 Task: Look for space in Greater Napanee, Canada from 2nd June, 2023 to 9th June, 2023 for 5 adults in price range Rs.7000 to Rs.13000. Place can be shared room with 2 bedrooms having 5 beds and 2 bathrooms. Property type can be house, flat, guest house. Booking option can be shelf check-in. Required host language is English.
Action: Mouse moved to (442, 94)
Screenshot: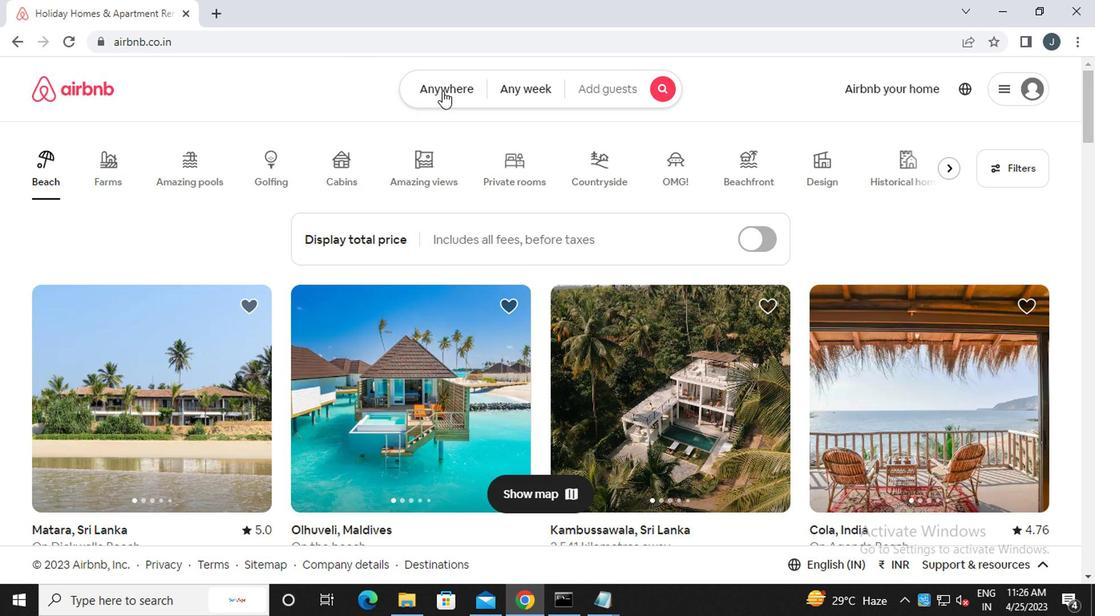 
Action: Mouse pressed left at (442, 94)
Screenshot: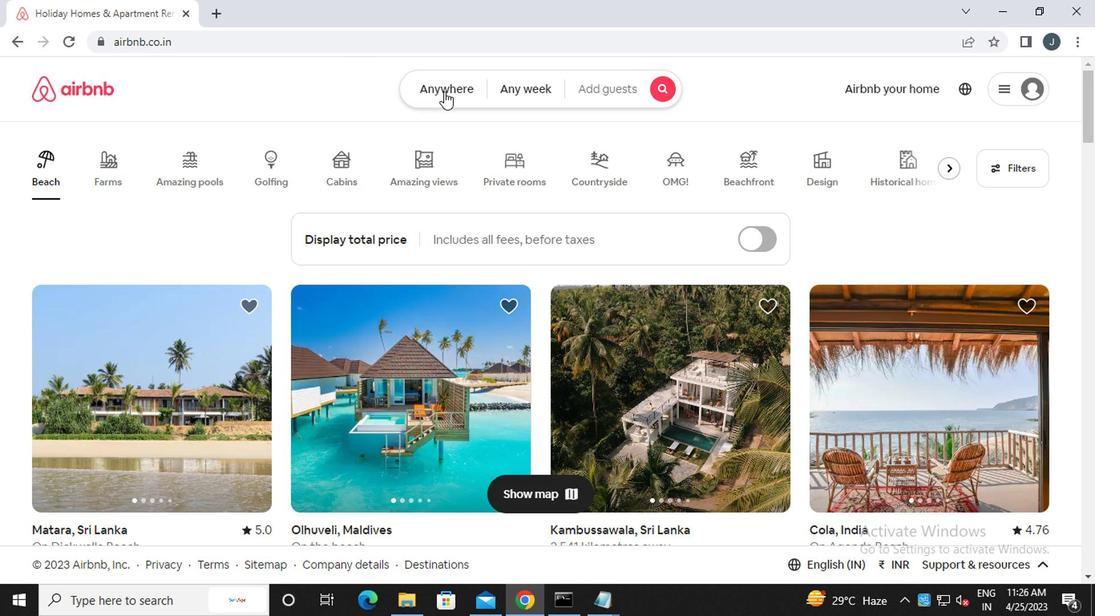 
Action: Mouse moved to (280, 162)
Screenshot: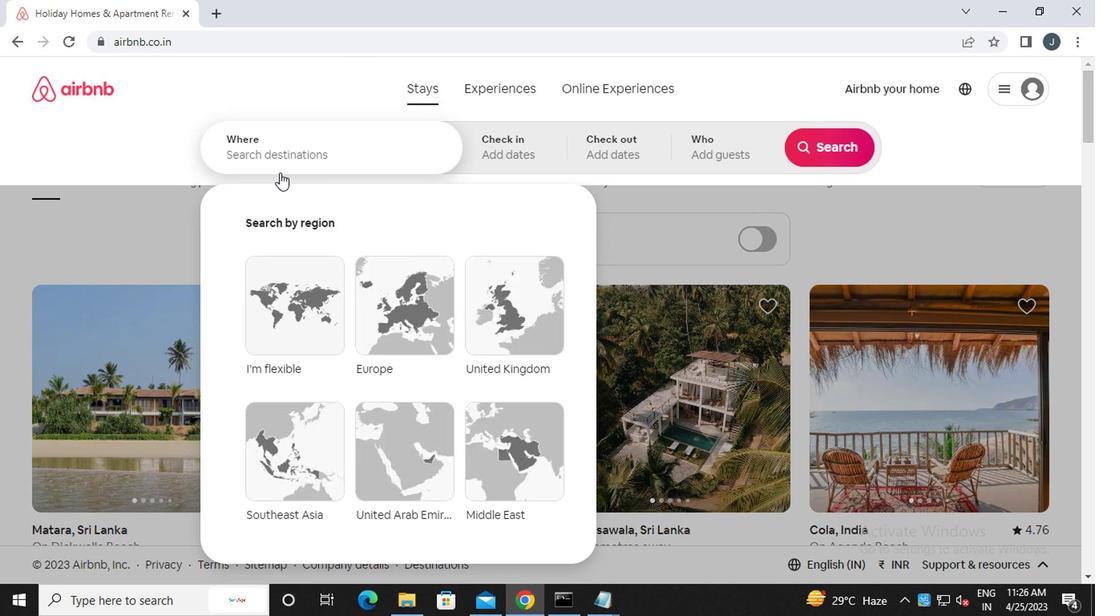
Action: Mouse pressed left at (280, 162)
Screenshot: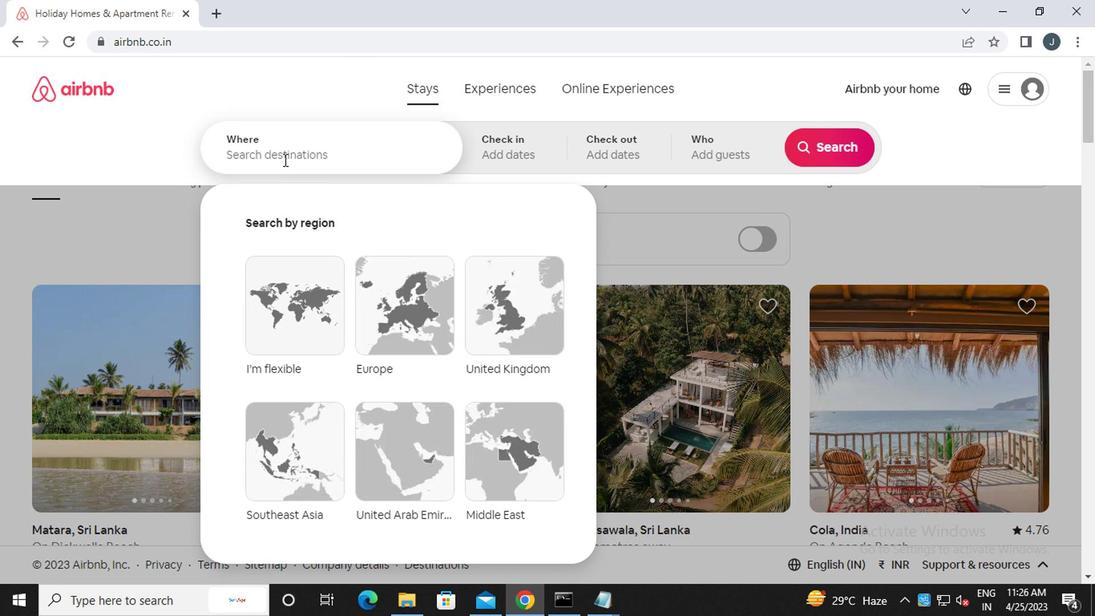 
Action: Mouse moved to (278, 162)
Screenshot: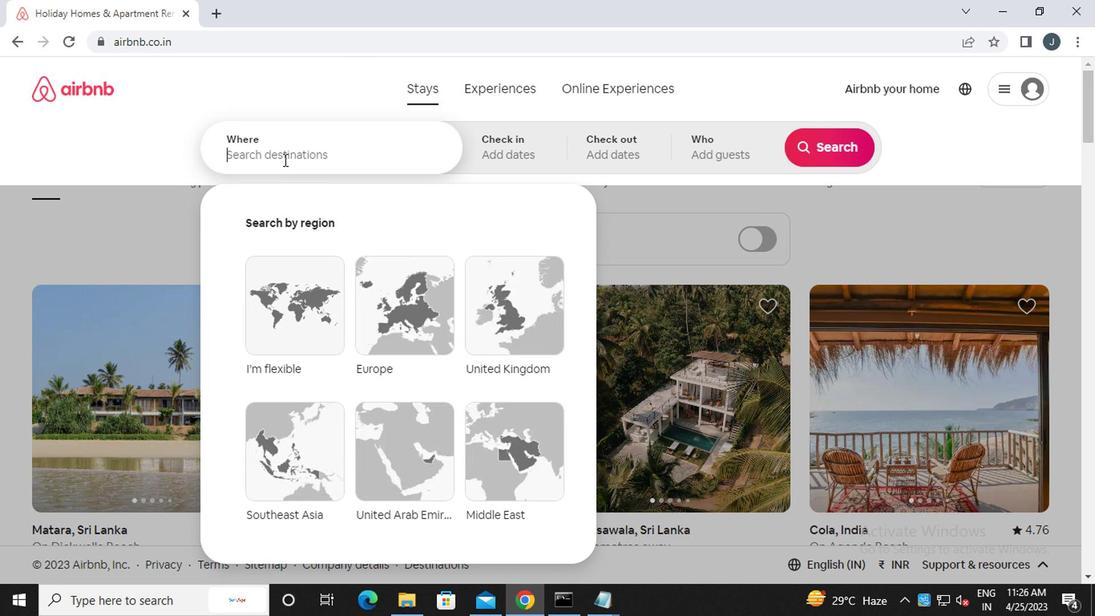 
Action: Key pressed g<Key.caps_lock>reater<Key.space><Key.caps_lock>n<Key.caps_lock>apaneec<Key.backspace>,<Key.caps_lock>c<Key.caps_lock>anada
Screenshot: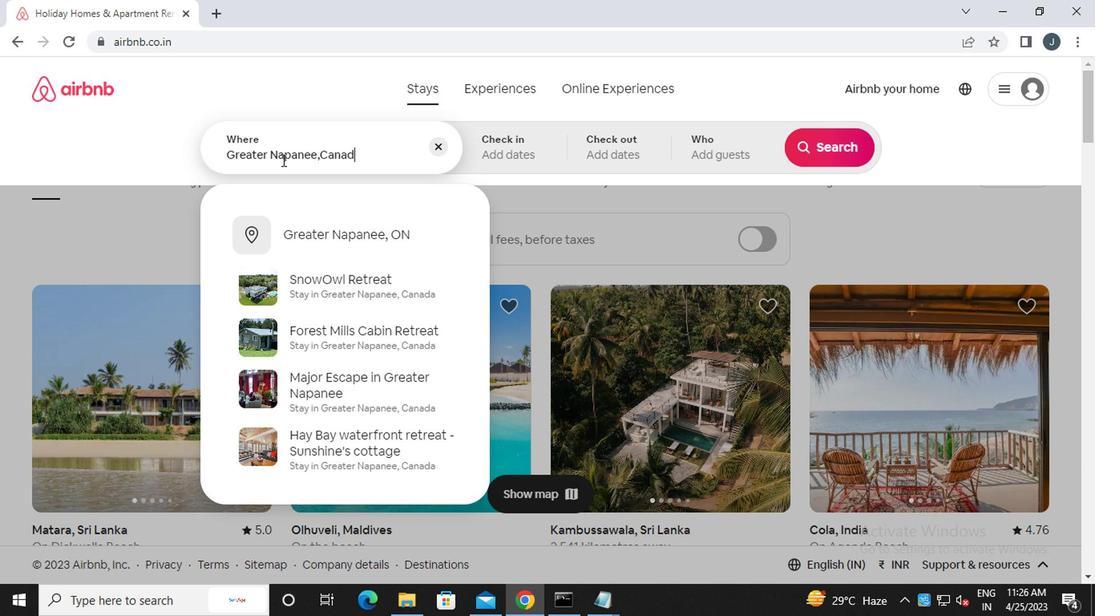 
Action: Mouse moved to (497, 159)
Screenshot: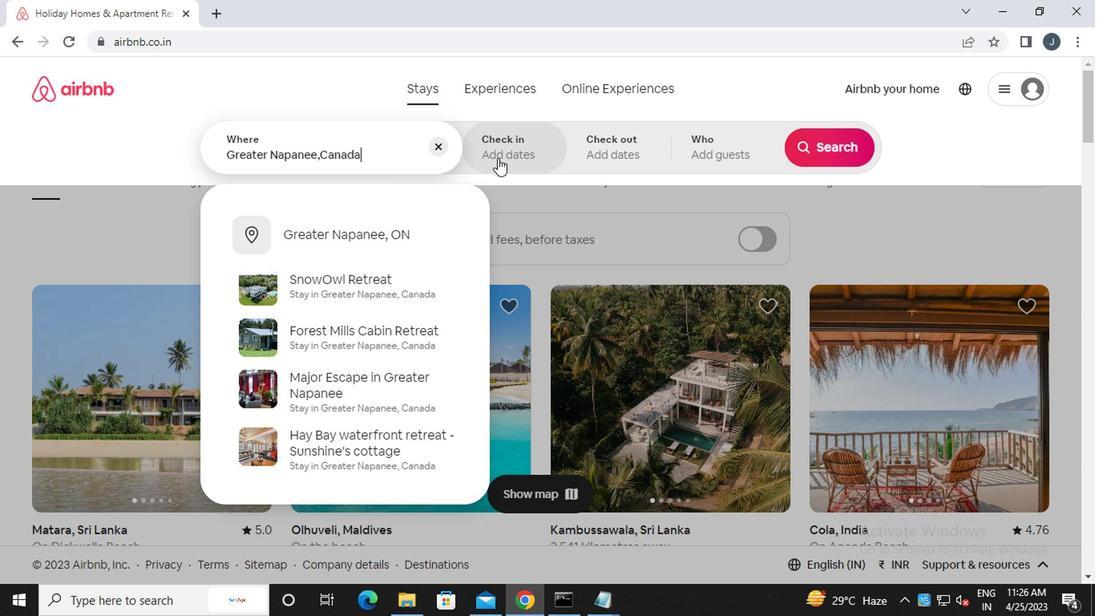 
Action: Mouse pressed left at (497, 159)
Screenshot: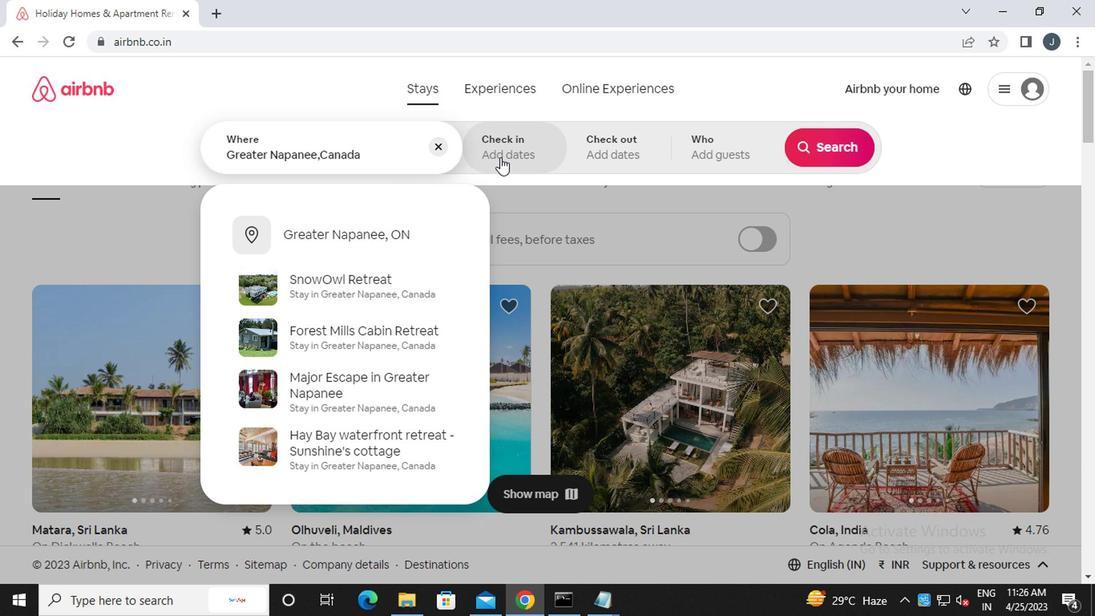 
Action: Mouse moved to (813, 278)
Screenshot: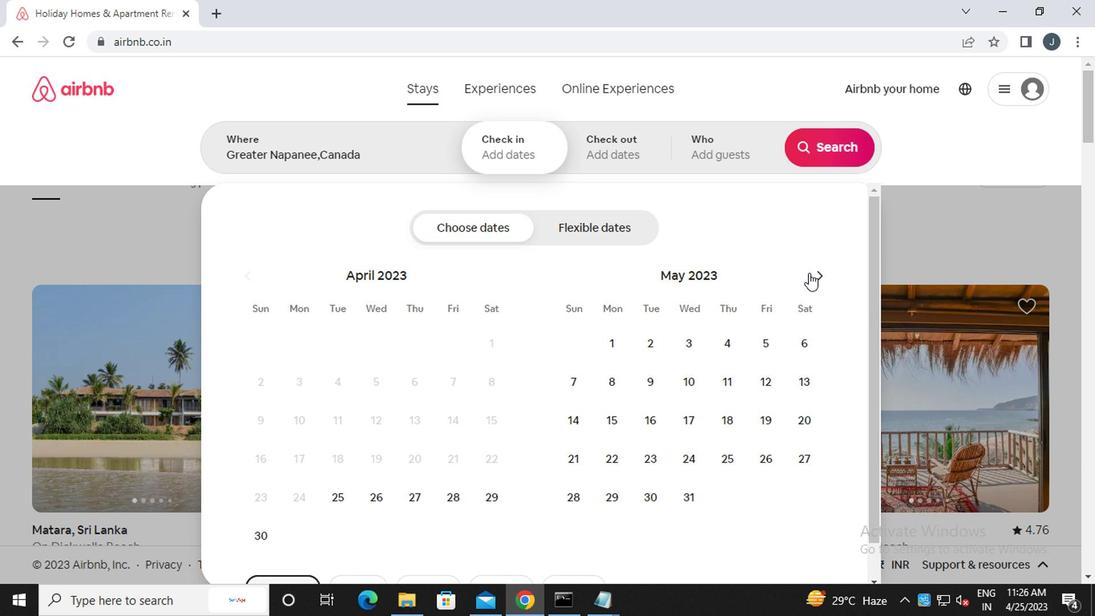 
Action: Mouse pressed left at (813, 278)
Screenshot: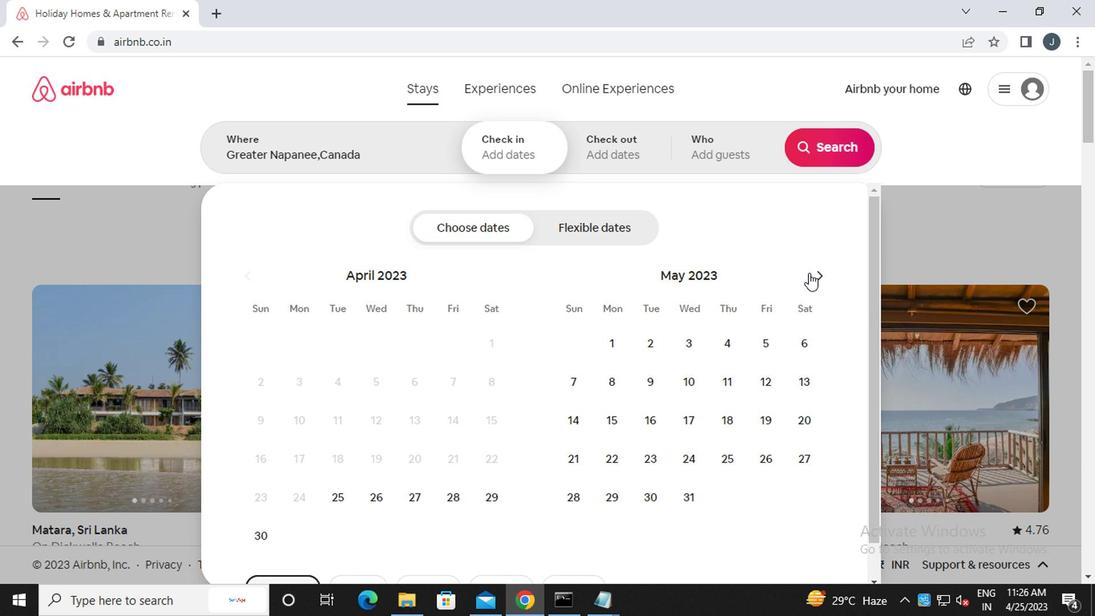 
Action: Mouse moved to (771, 350)
Screenshot: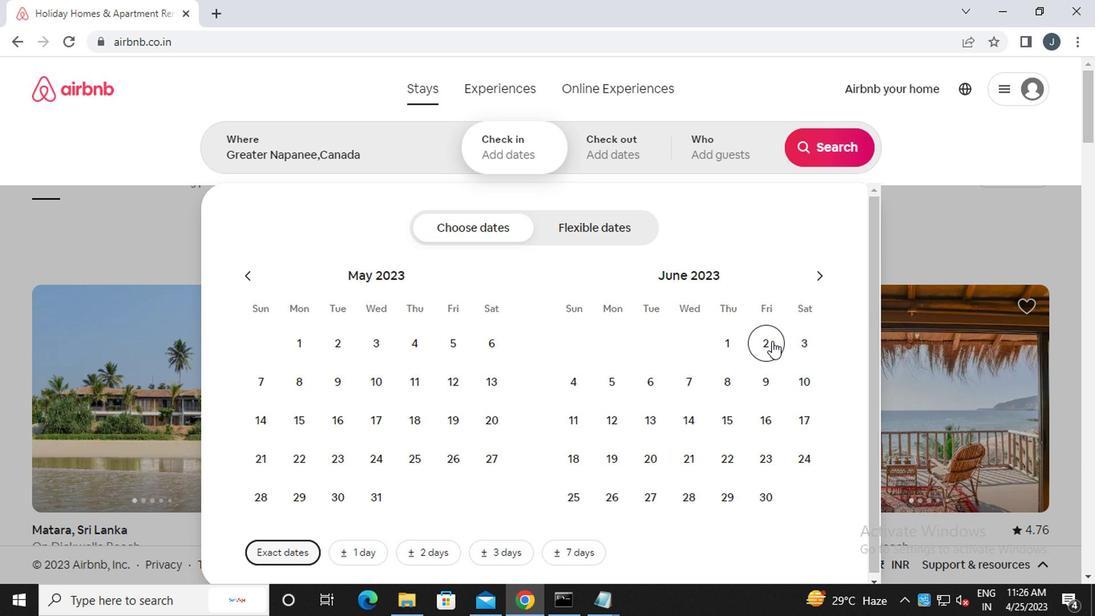 
Action: Mouse pressed left at (771, 350)
Screenshot: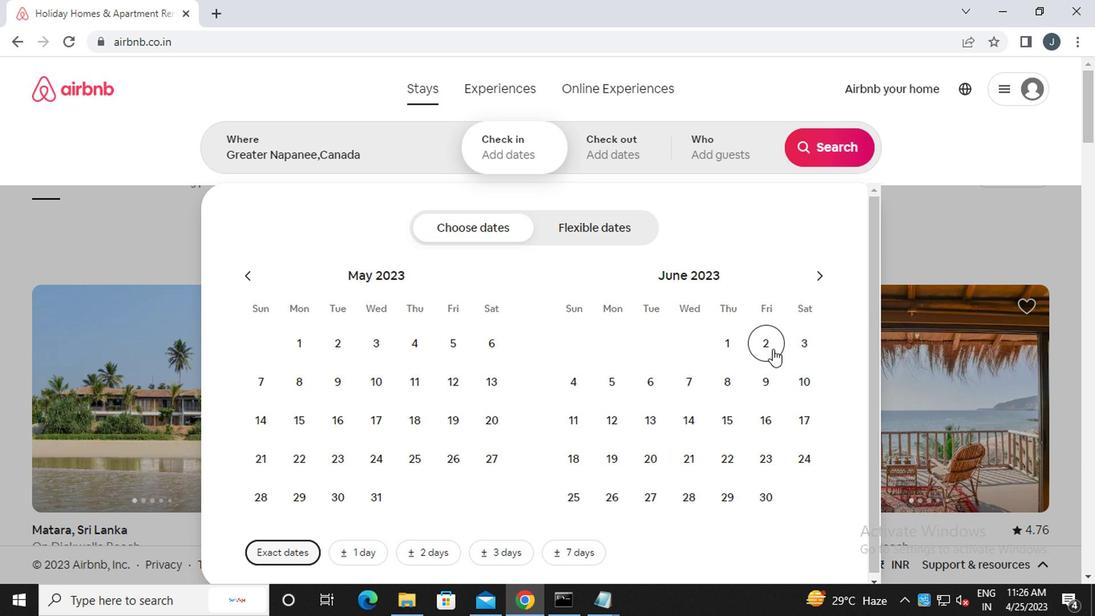 
Action: Mouse moved to (766, 392)
Screenshot: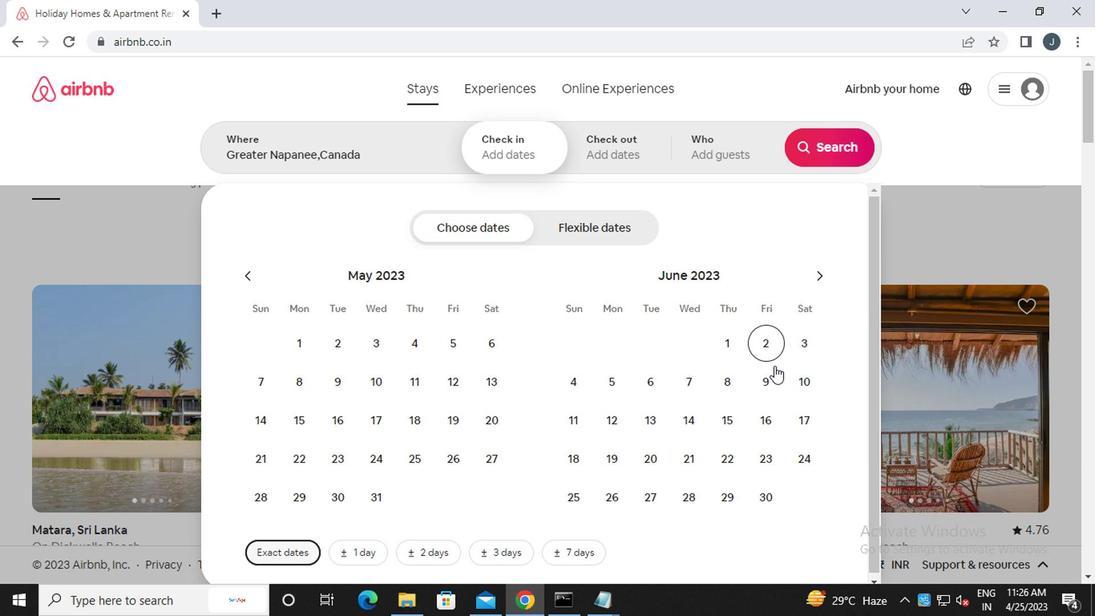 
Action: Mouse pressed left at (766, 392)
Screenshot: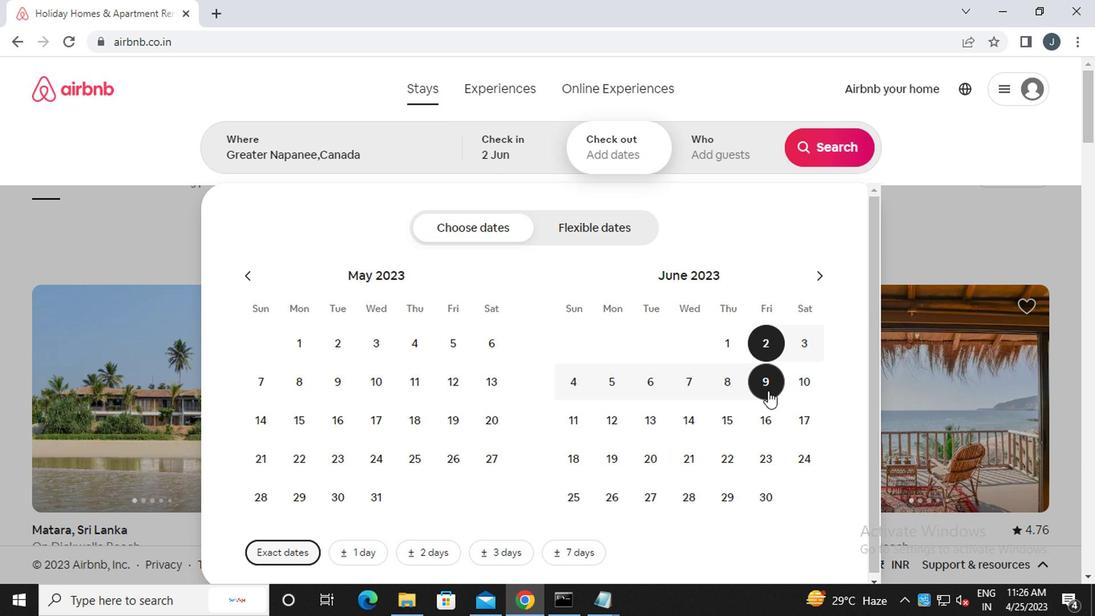 
Action: Mouse moved to (721, 152)
Screenshot: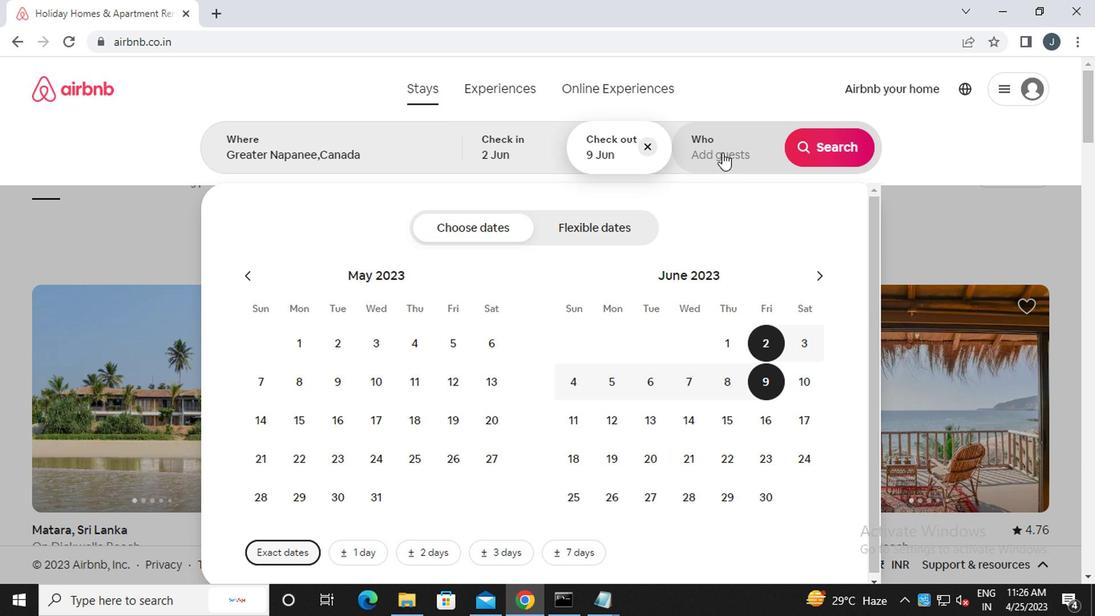 
Action: Mouse pressed left at (721, 152)
Screenshot: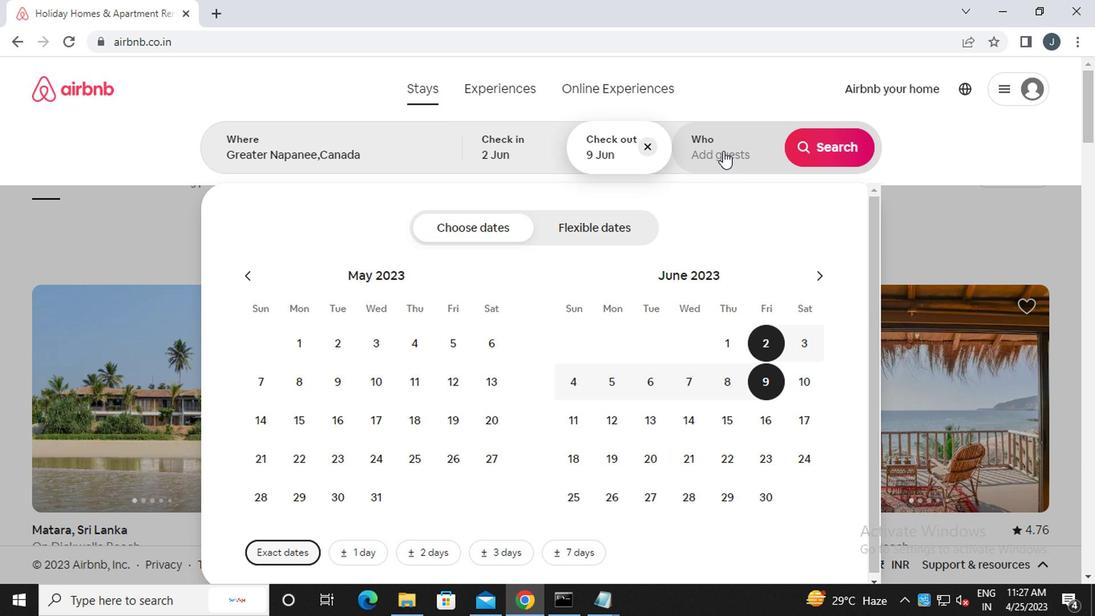 
Action: Mouse moved to (819, 234)
Screenshot: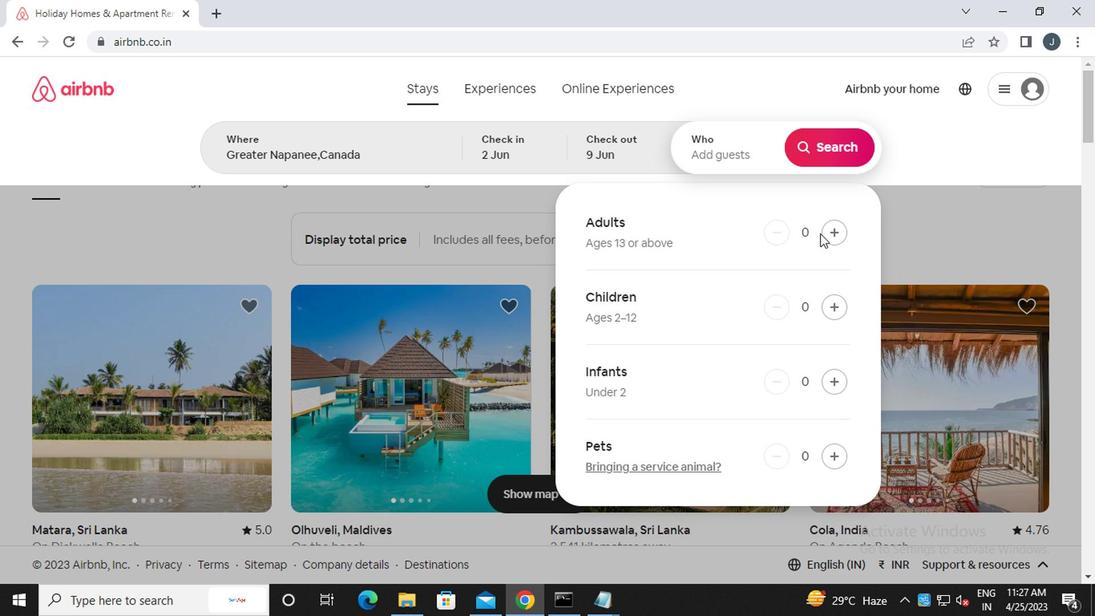
Action: Mouse pressed left at (819, 234)
Screenshot: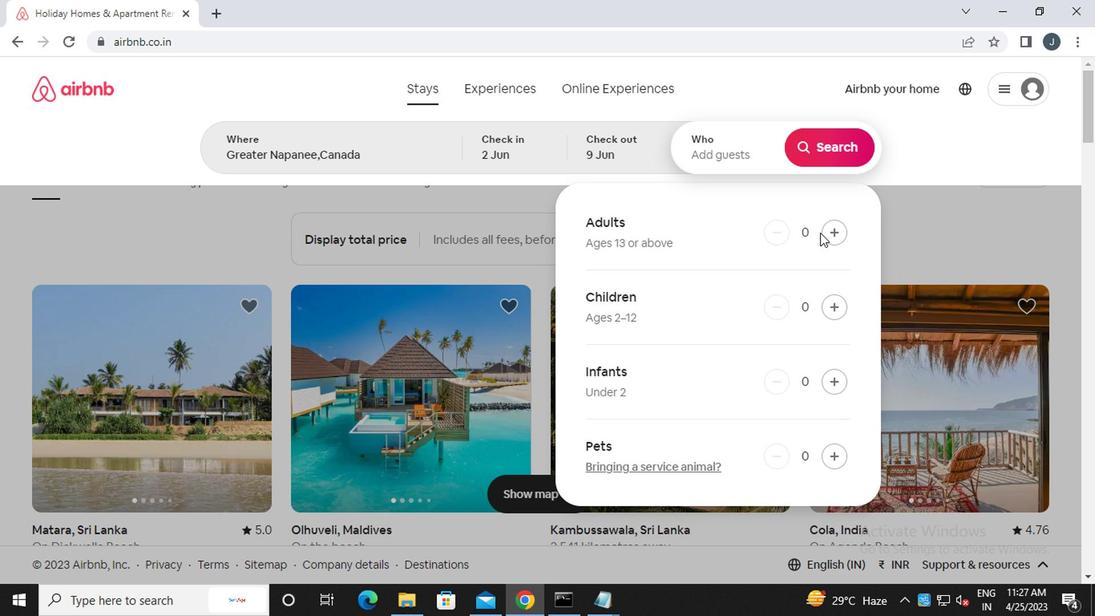 
Action: Mouse pressed left at (819, 234)
Screenshot: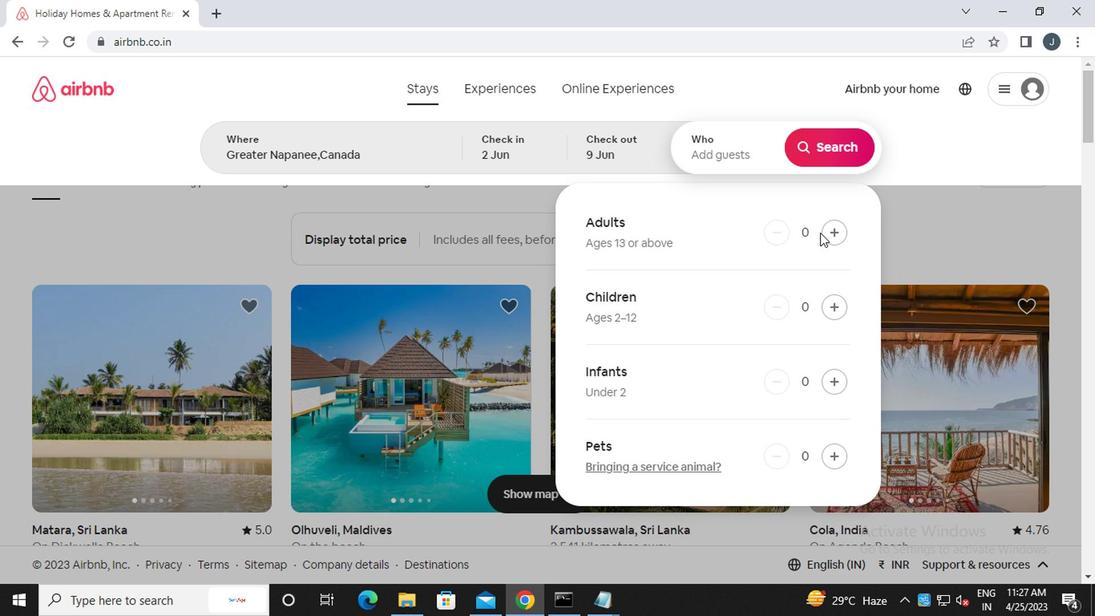 
Action: Mouse moved to (830, 236)
Screenshot: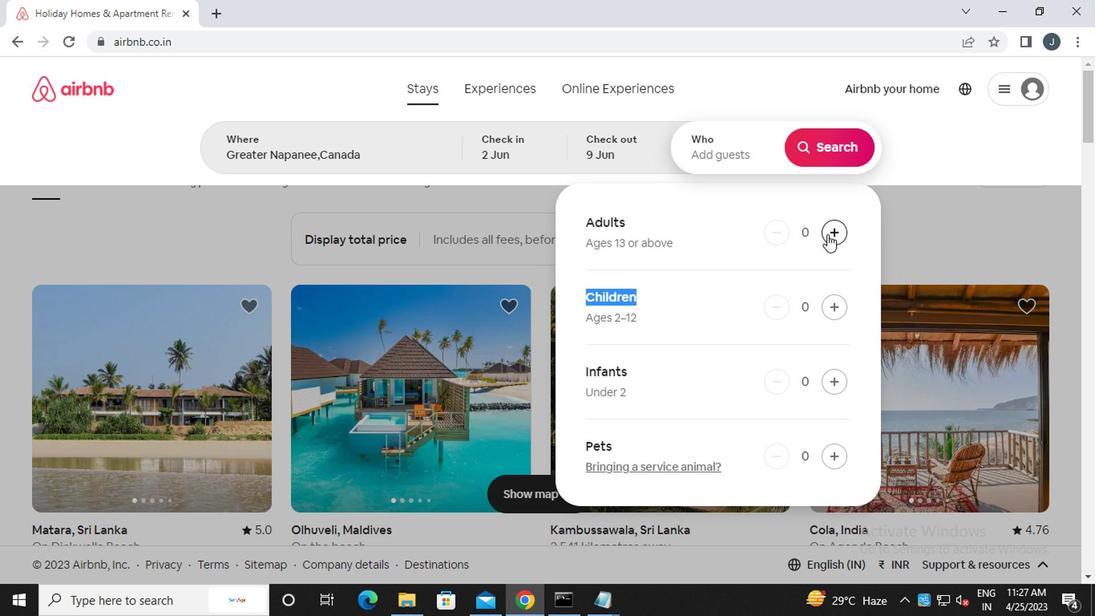 
Action: Mouse pressed left at (830, 236)
Screenshot: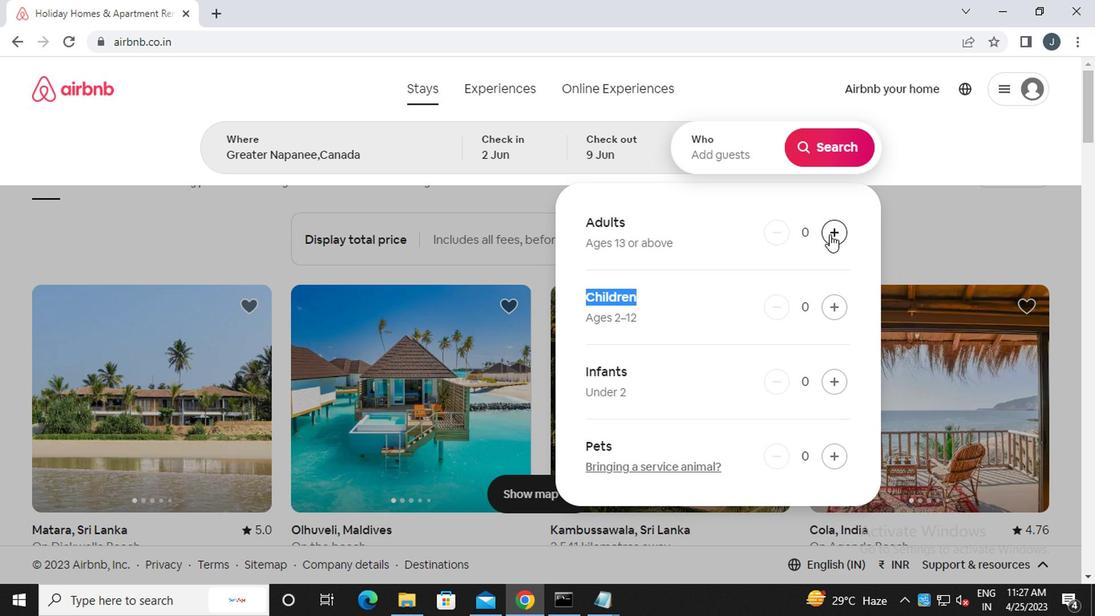 
Action: Mouse moved to (831, 236)
Screenshot: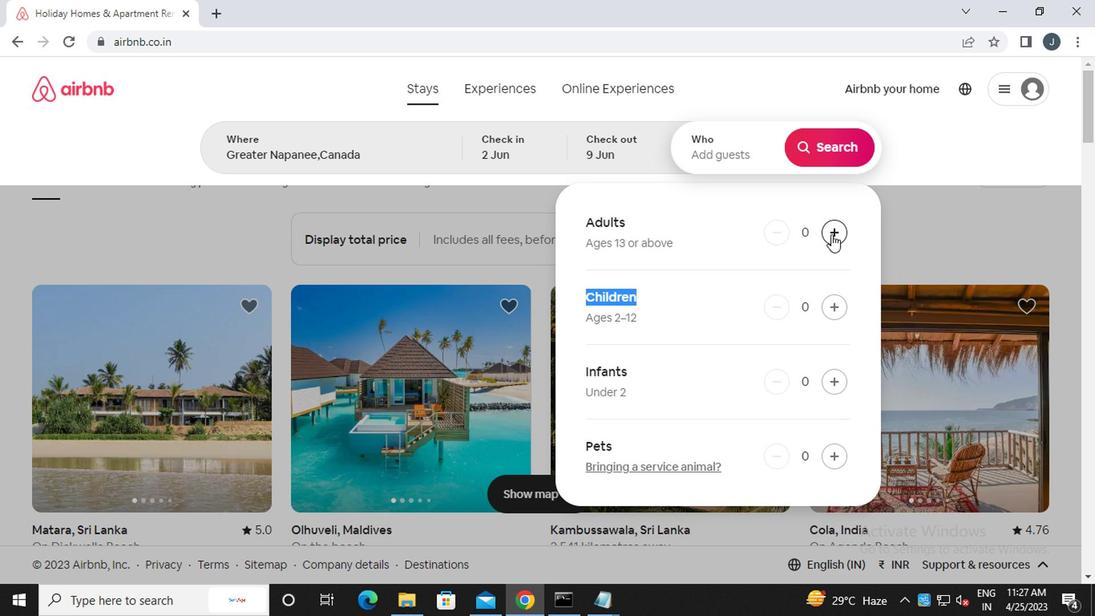 
Action: Mouse pressed left at (831, 236)
Screenshot: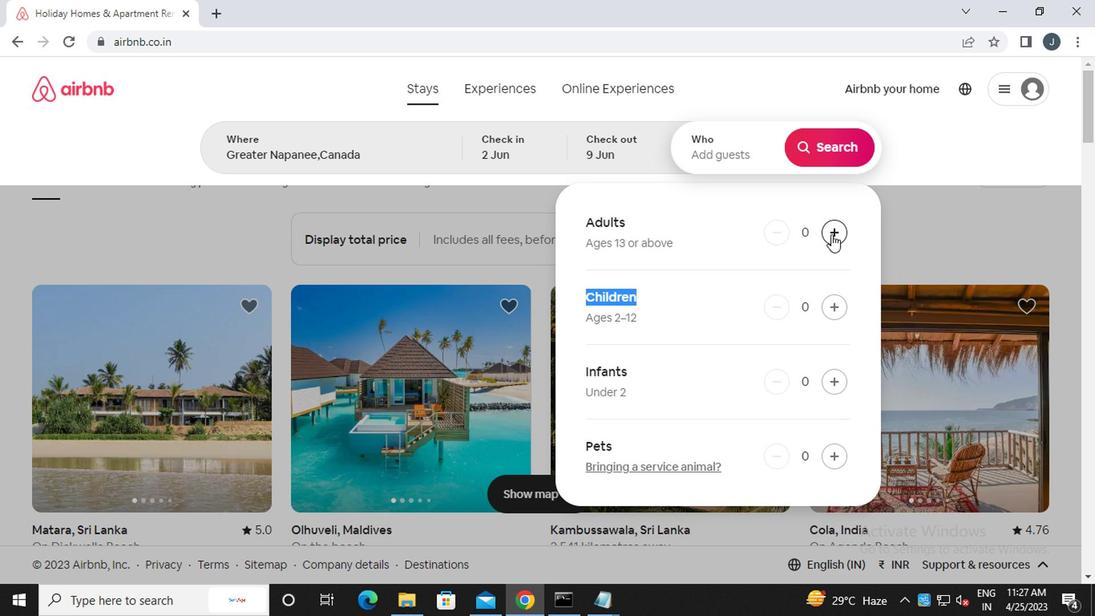 
Action: Mouse pressed left at (831, 236)
Screenshot: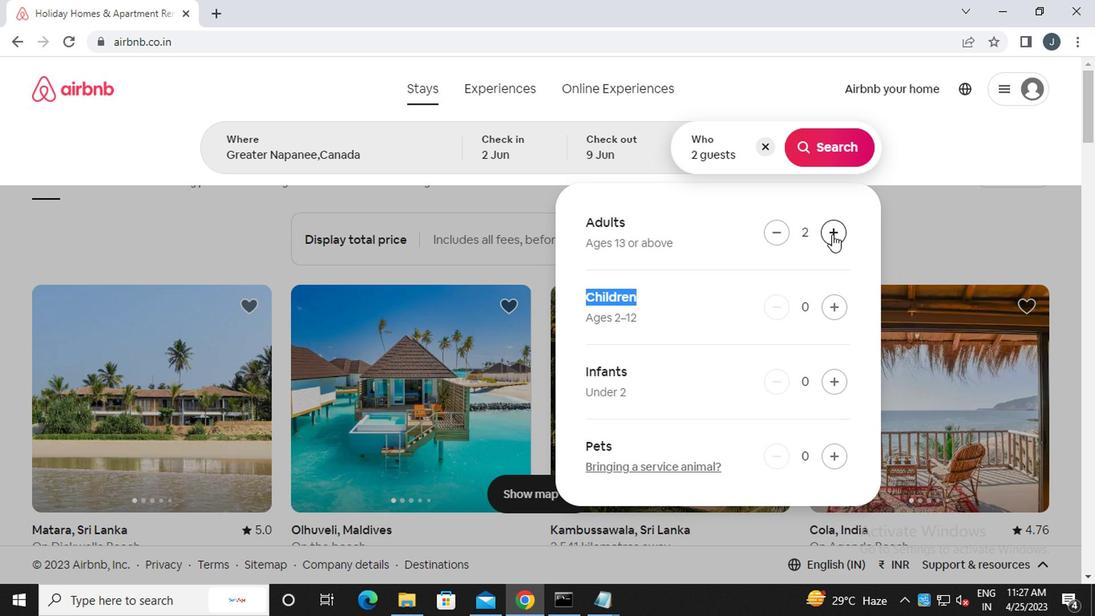 
Action: Mouse pressed left at (831, 236)
Screenshot: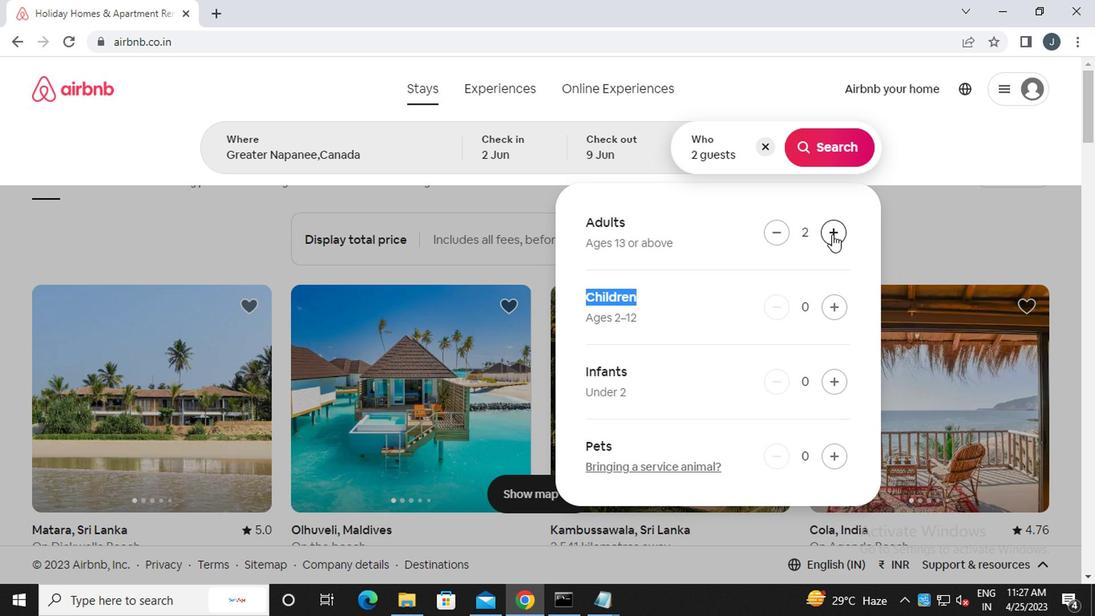 
Action: Mouse pressed left at (831, 236)
Screenshot: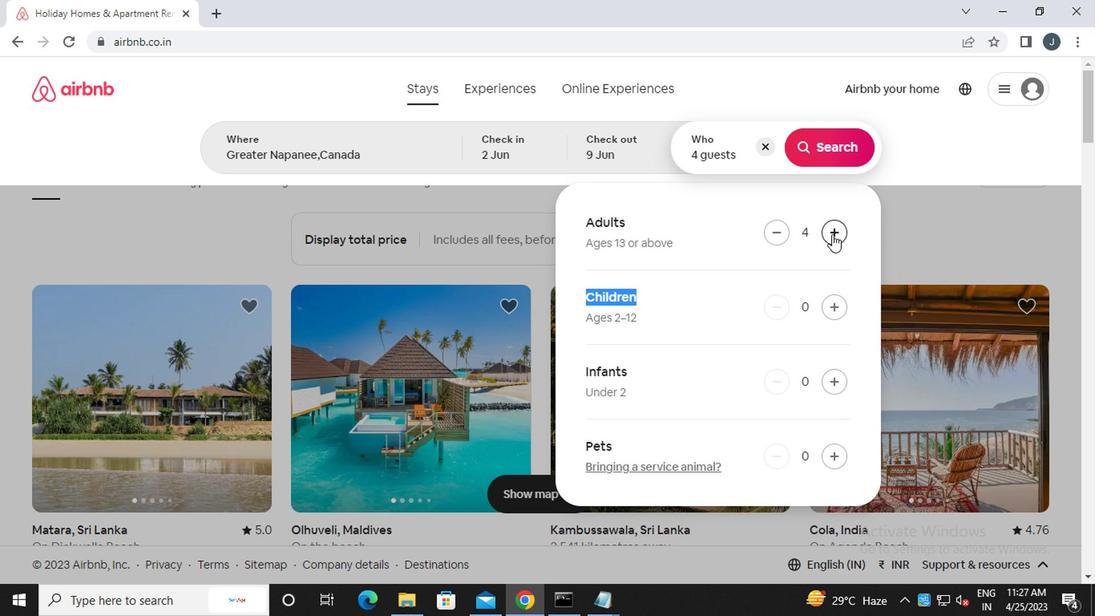 
Action: Mouse moved to (836, 148)
Screenshot: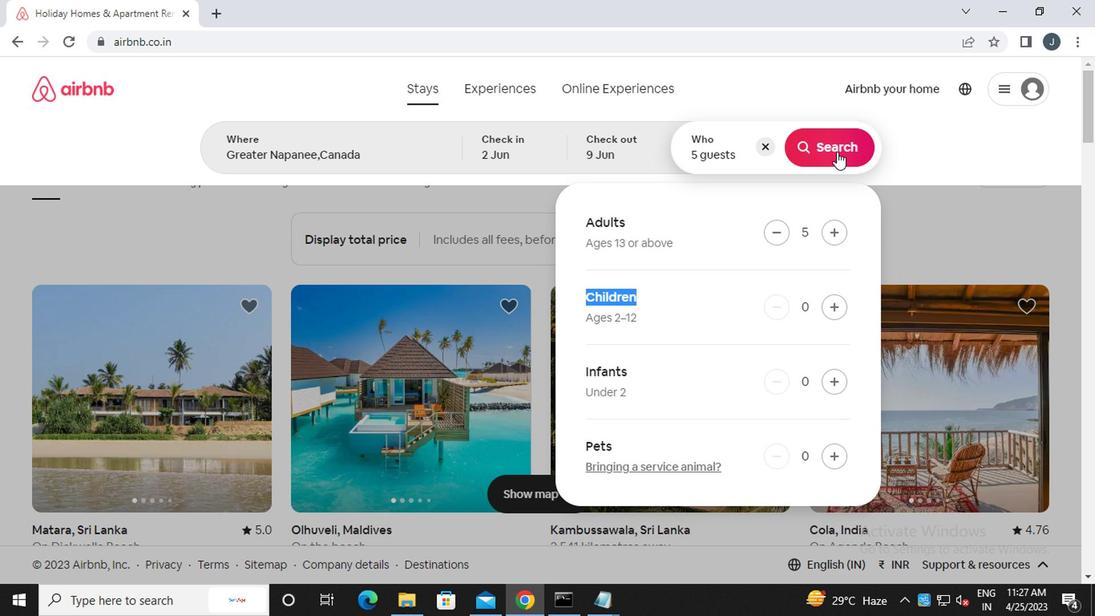 
Action: Mouse pressed left at (836, 148)
Screenshot: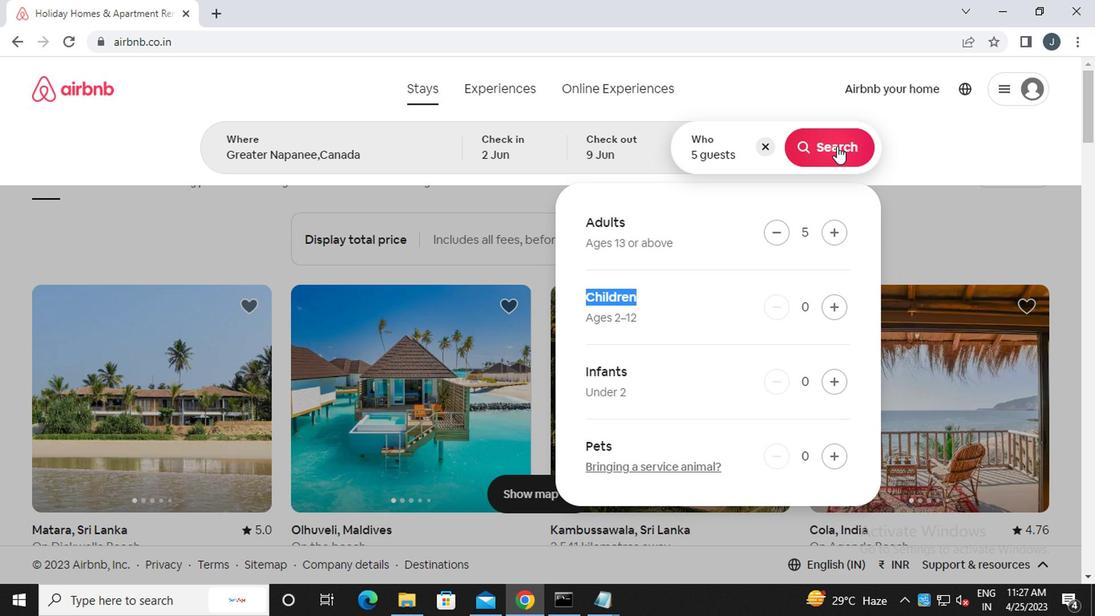 
Action: Mouse moved to (1031, 160)
Screenshot: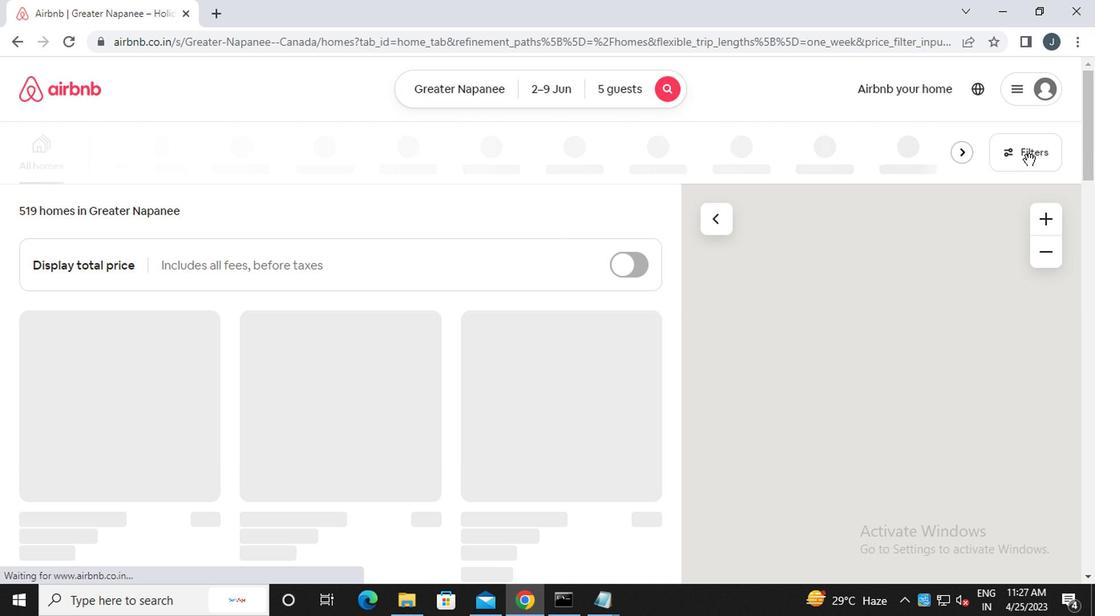 
Action: Mouse pressed left at (1031, 160)
Screenshot: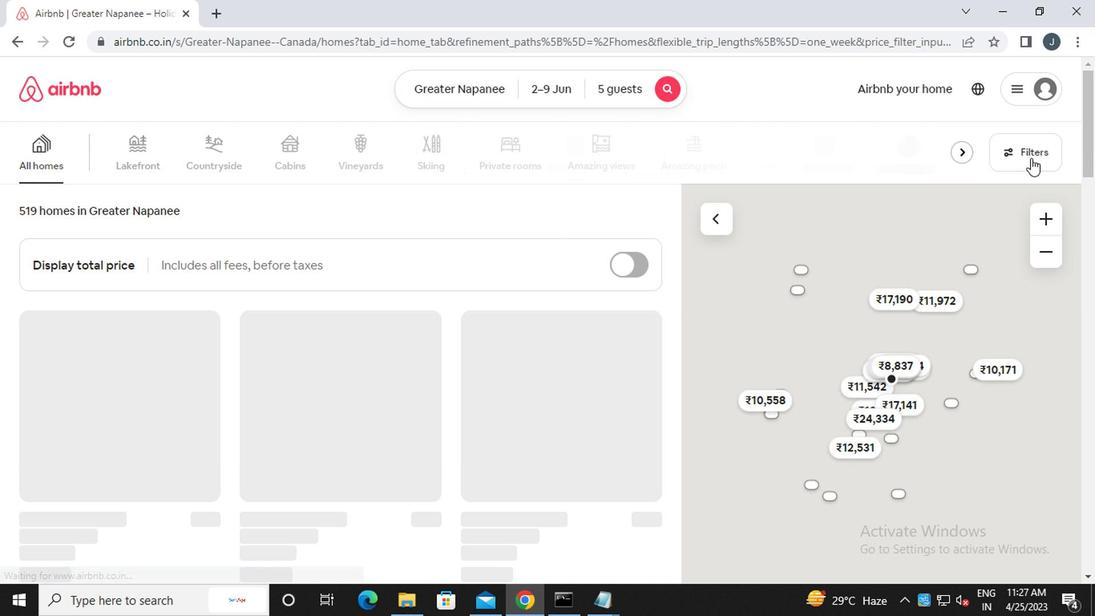 
Action: Mouse moved to (357, 353)
Screenshot: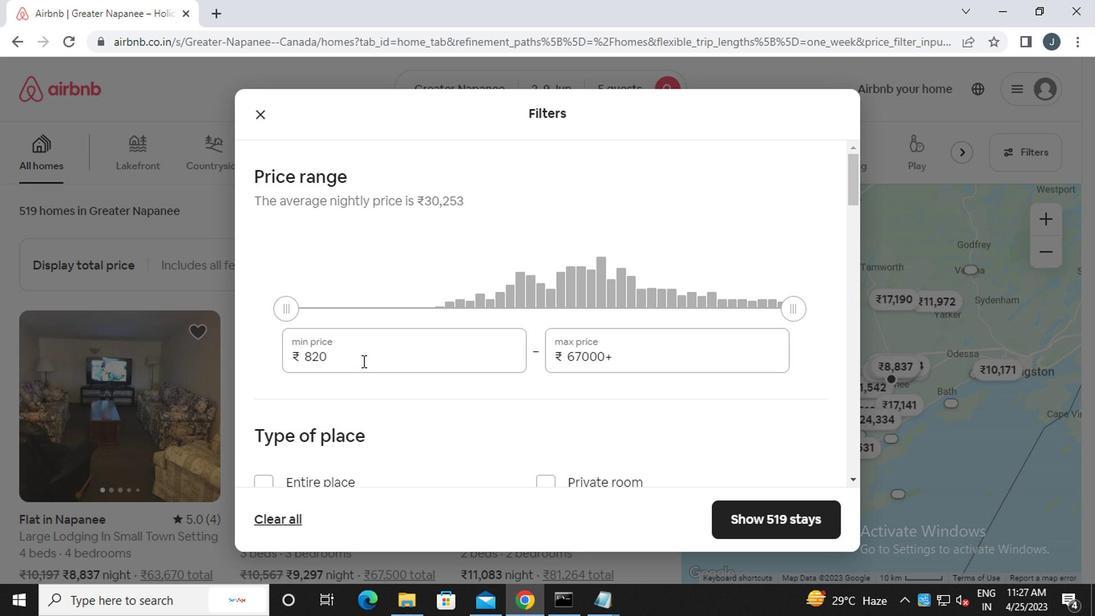 
Action: Mouse pressed left at (357, 353)
Screenshot: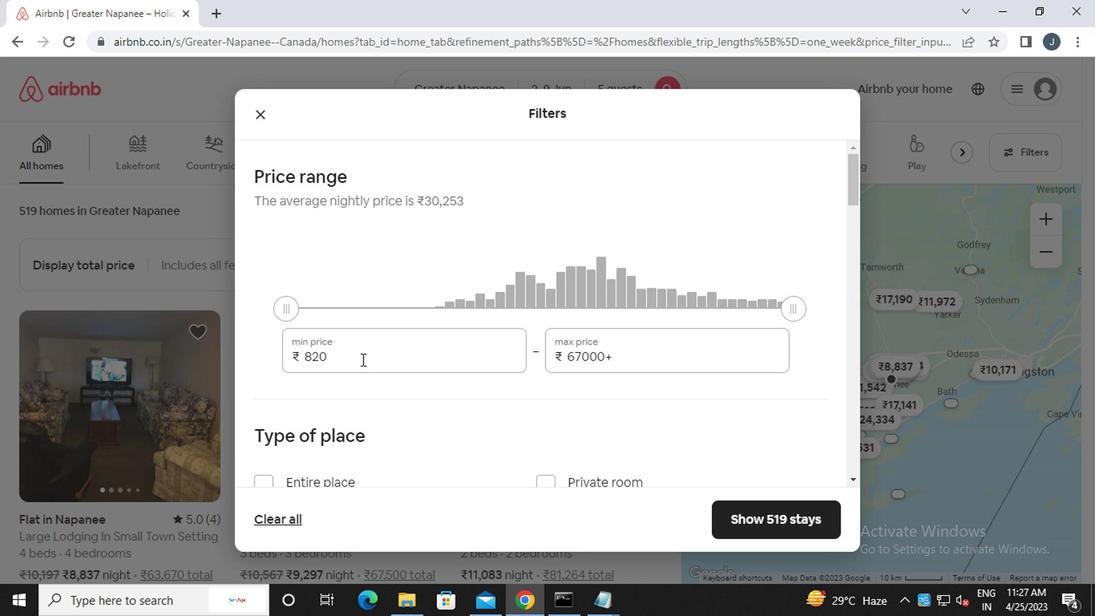 
Action: Mouse moved to (354, 351)
Screenshot: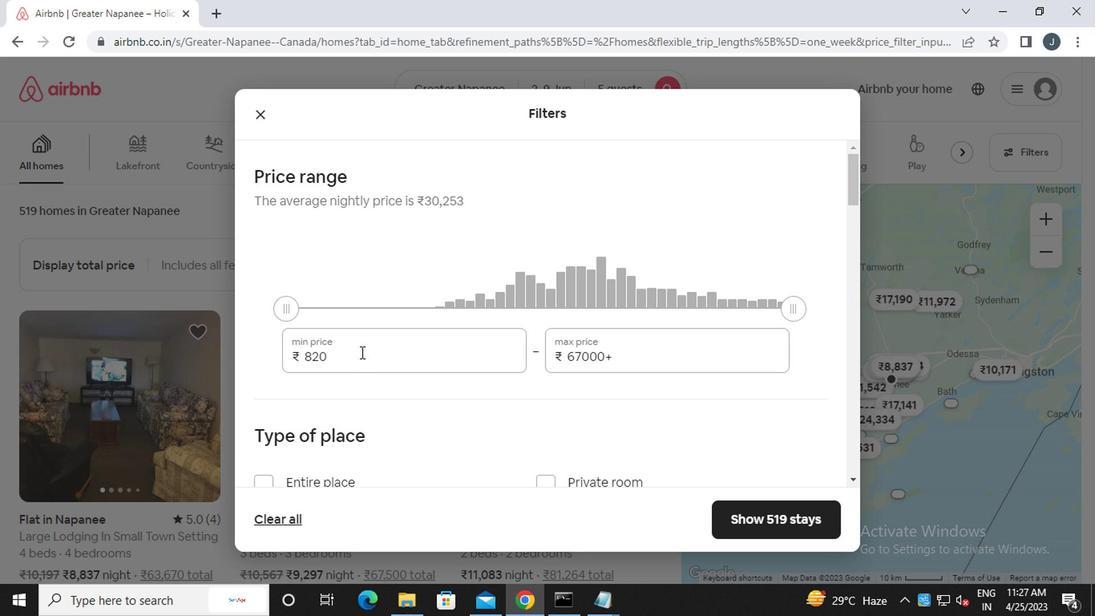 
Action: Key pressed <Key.backspace><Key.backspace><Key.backspace><<103>><<96>><<96>><<96>>
Screenshot: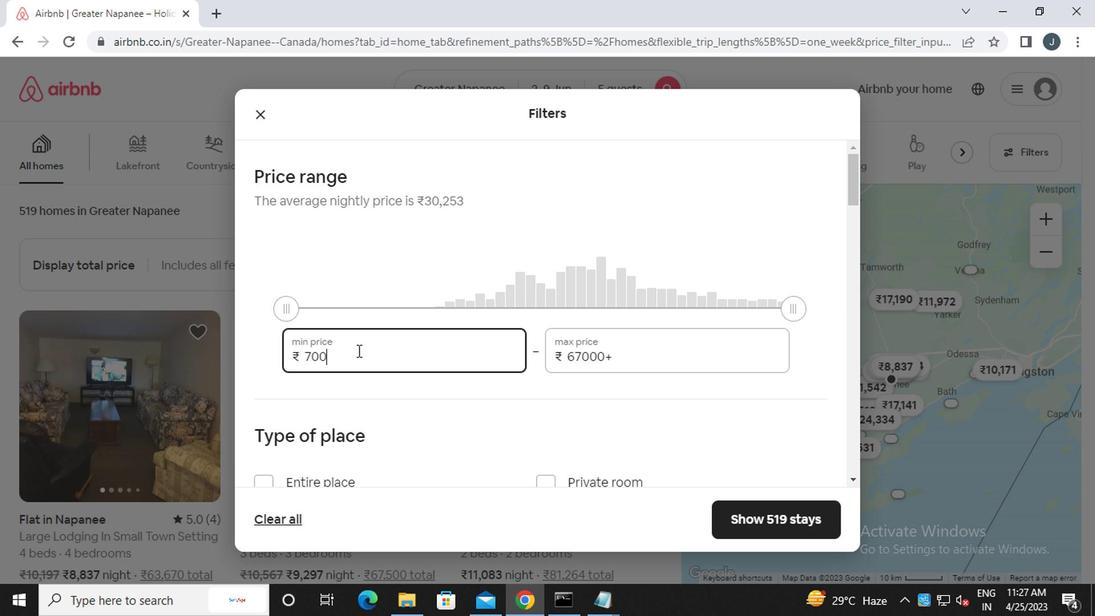 
Action: Mouse moved to (654, 354)
Screenshot: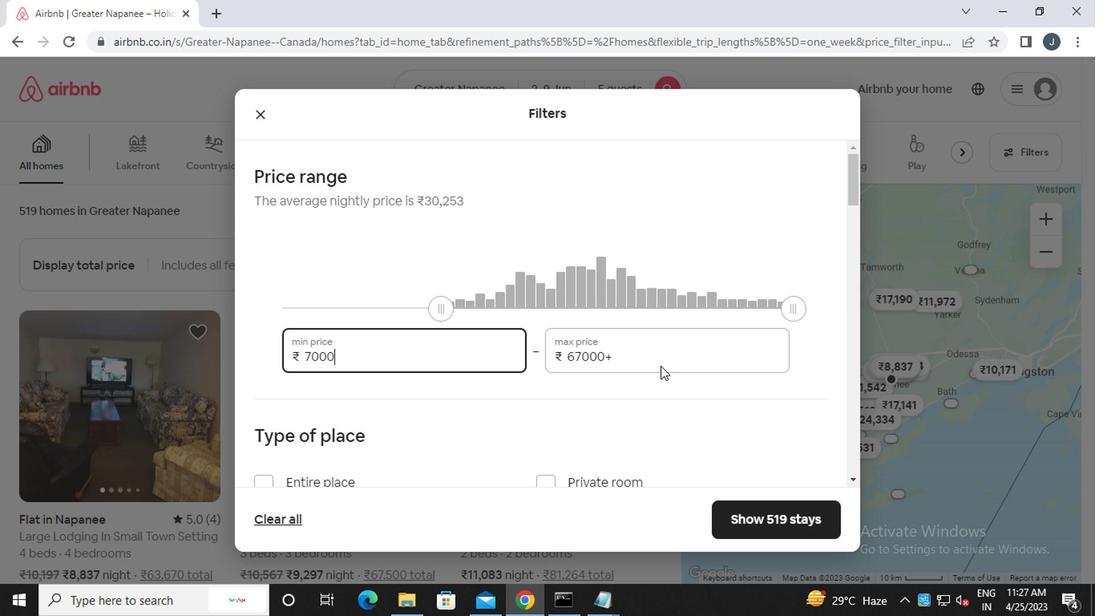 
Action: Mouse pressed left at (654, 354)
Screenshot: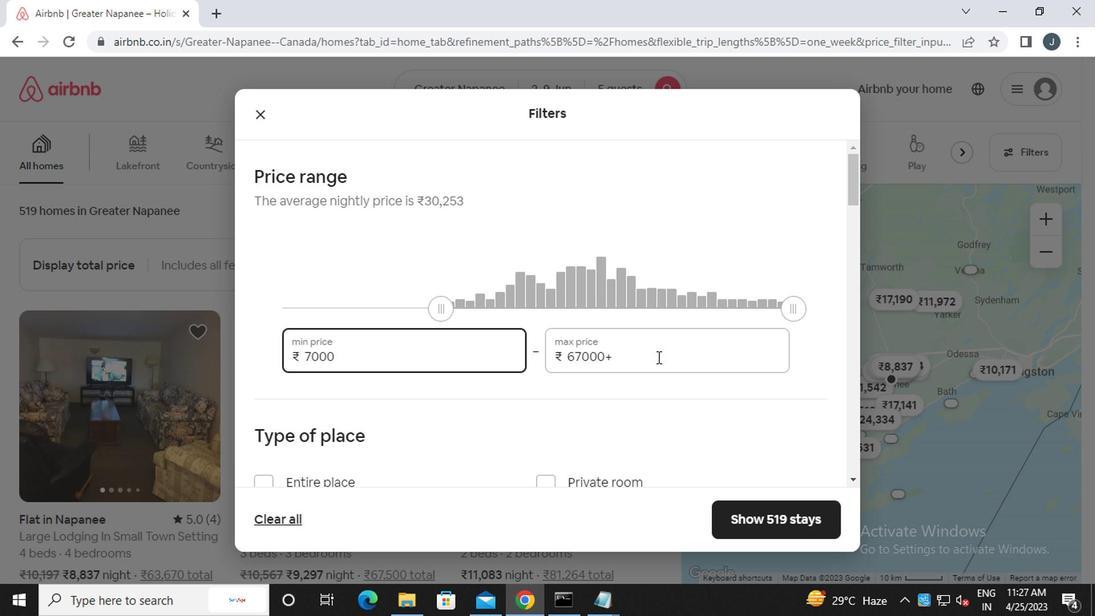 
Action: Key pressed <Key.backspace><Key.backspace><Key.backspace><Key.backspace><Key.backspace><Key.backspace><Key.backspace><Key.backspace><Key.backspace><Key.backspace><Key.backspace><Key.backspace><<97>><<99>><<96>><<96>><<96>>
Screenshot: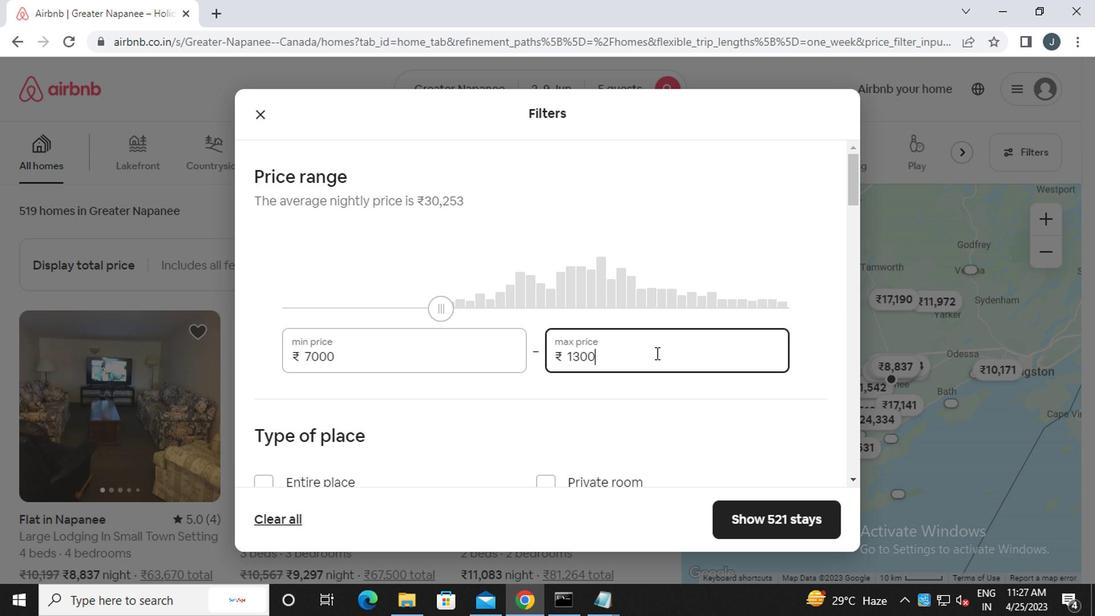 
Action: Mouse moved to (644, 360)
Screenshot: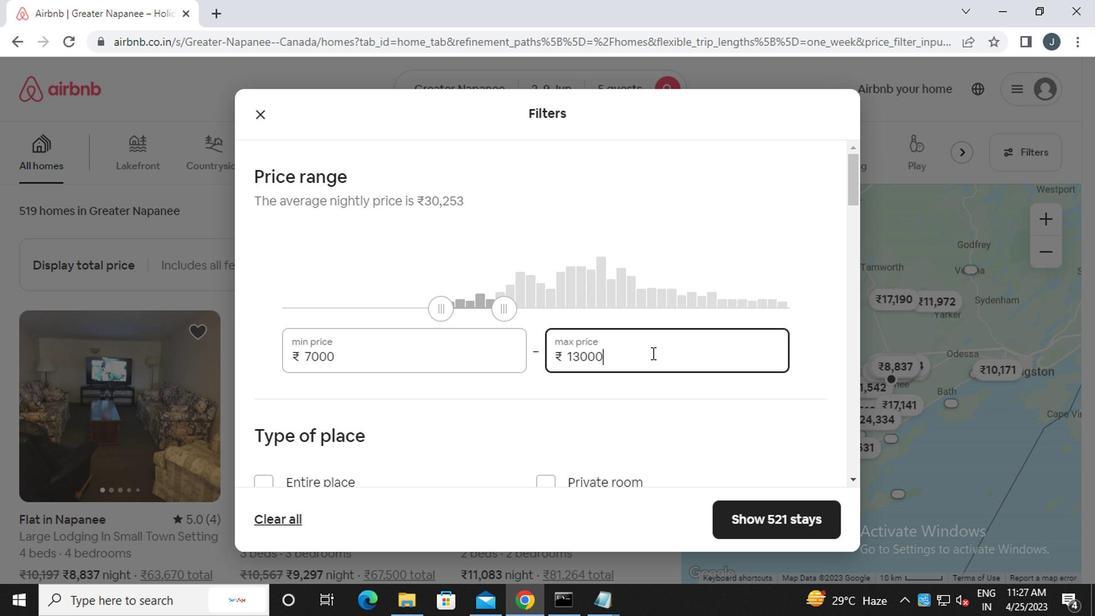 
Action: Mouse scrolled (644, 359) with delta (0, 0)
Screenshot: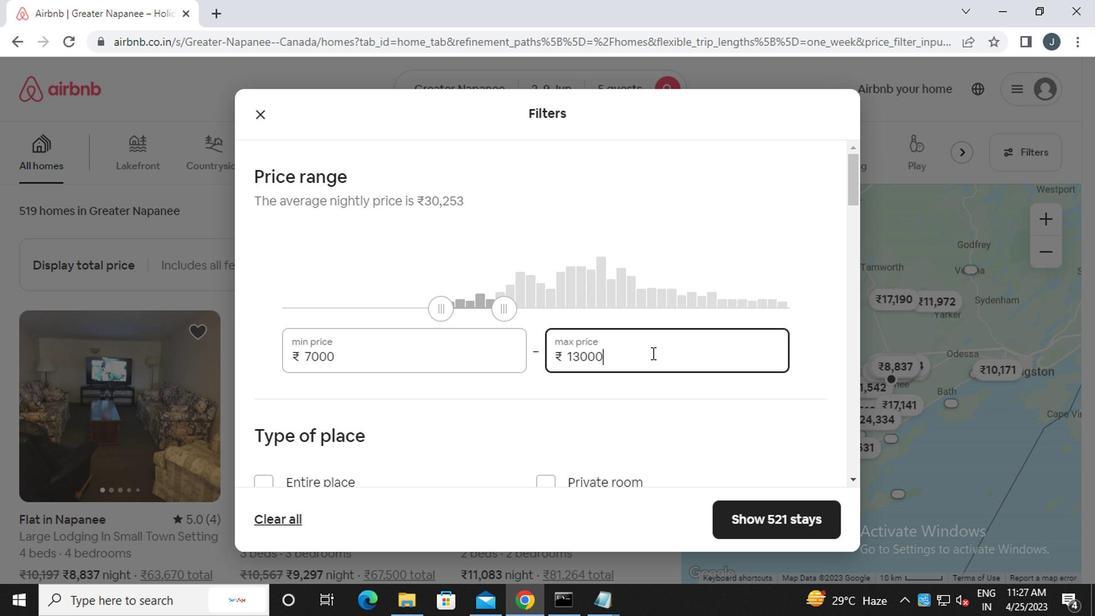 
Action: Mouse moved to (643, 361)
Screenshot: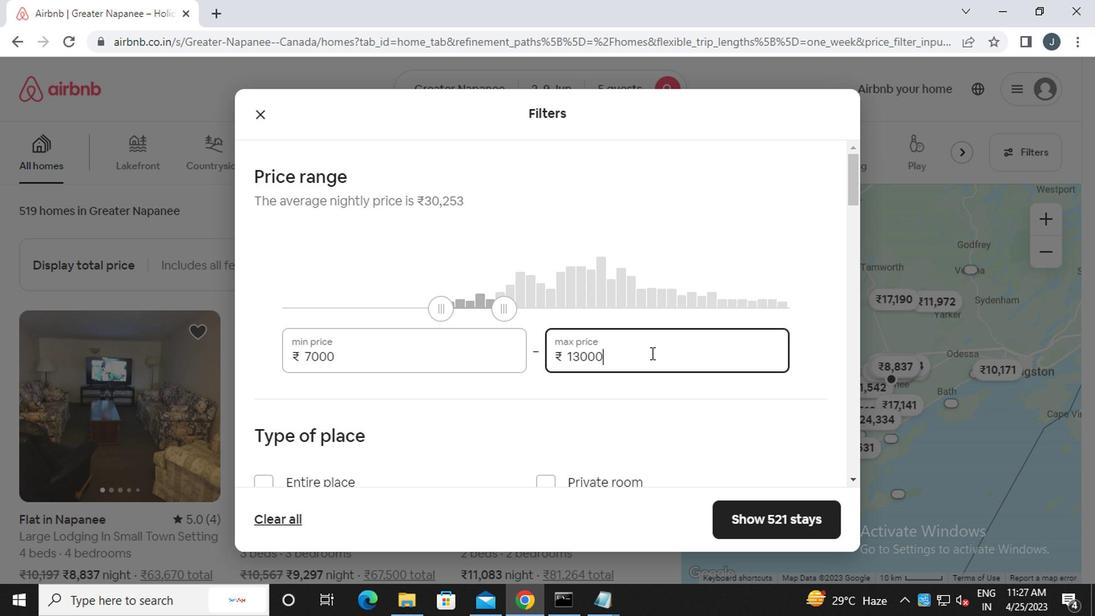 
Action: Mouse scrolled (643, 360) with delta (0, 0)
Screenshot: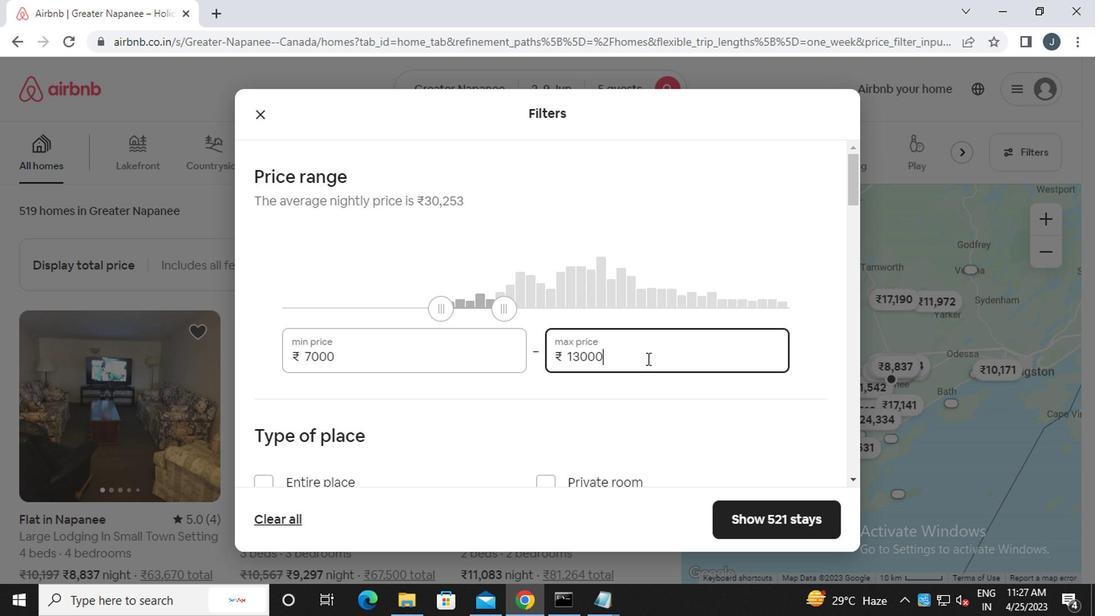 
Action: Mouse moved to (643, 362)
Screenshot: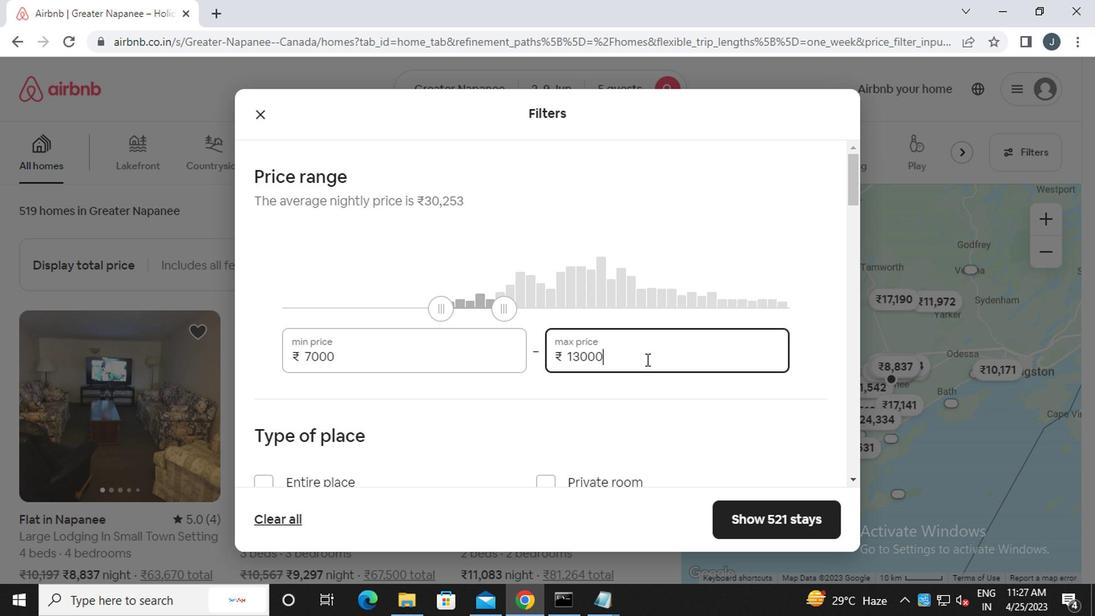 
Action: Mouse scrolled (643, 362) with delta (0, 0)
Screenshot: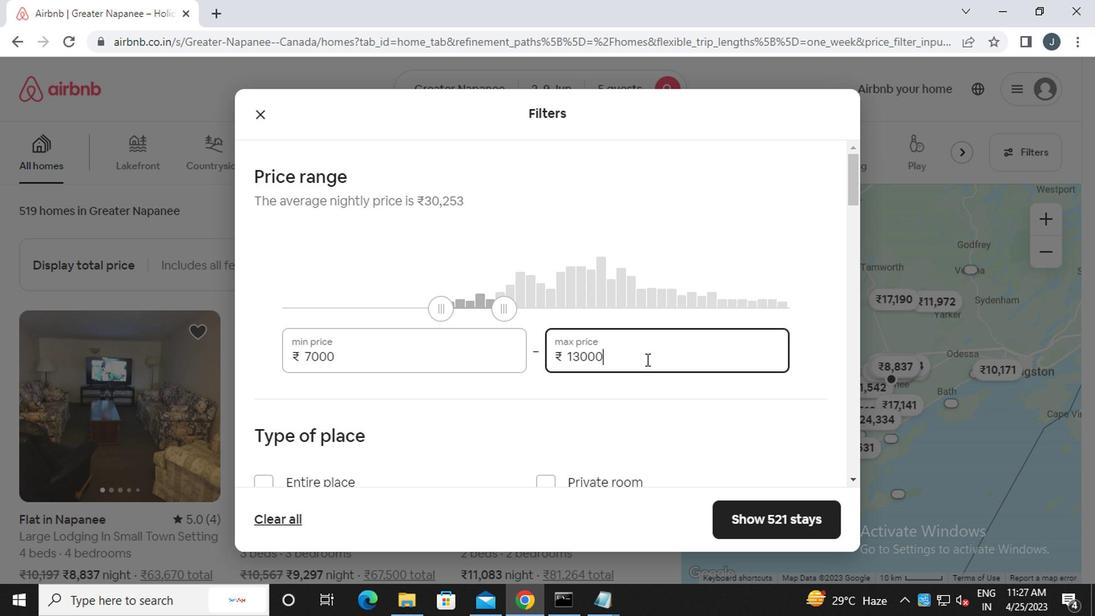 
Action: Mouse moved to (262, 314)
Screenshot: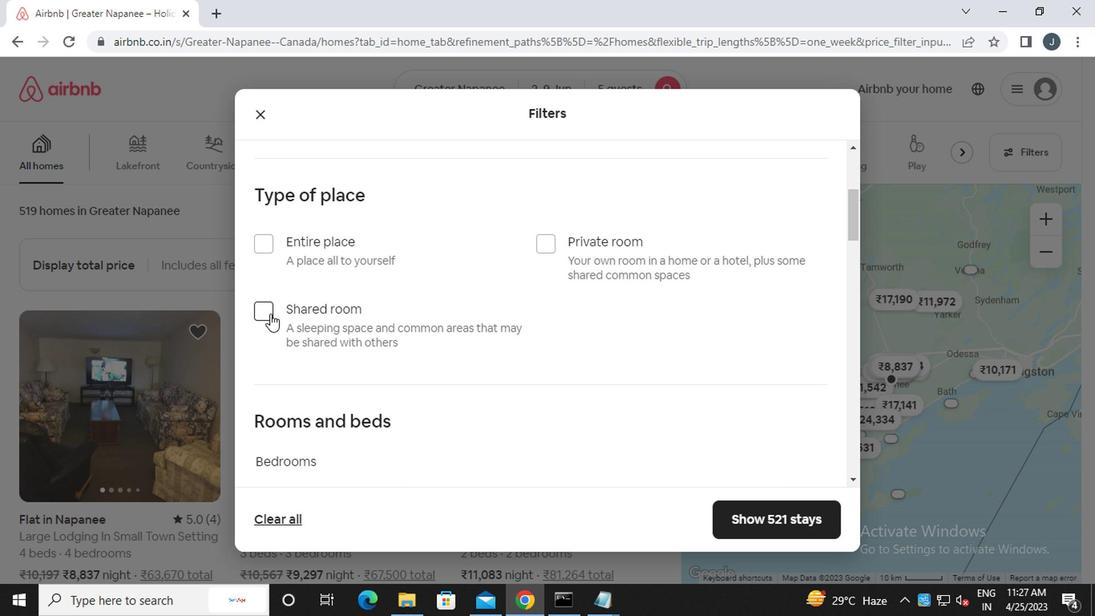 
Action: Mouse pressed left at (262, 314)
Screenshot: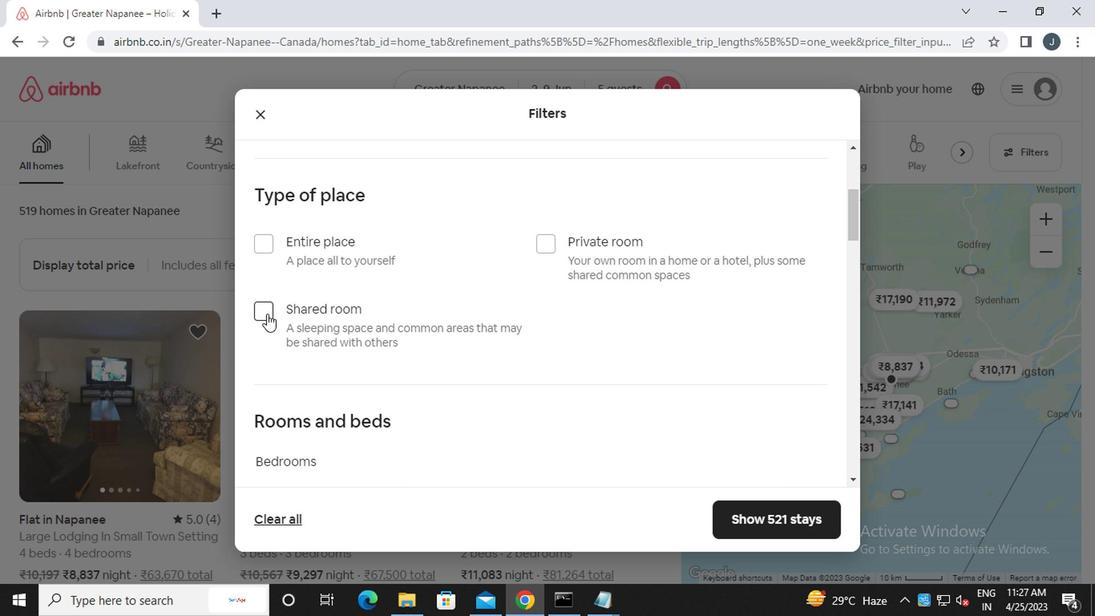 
Action: Mouse moved to (515, 411)
Screenshot: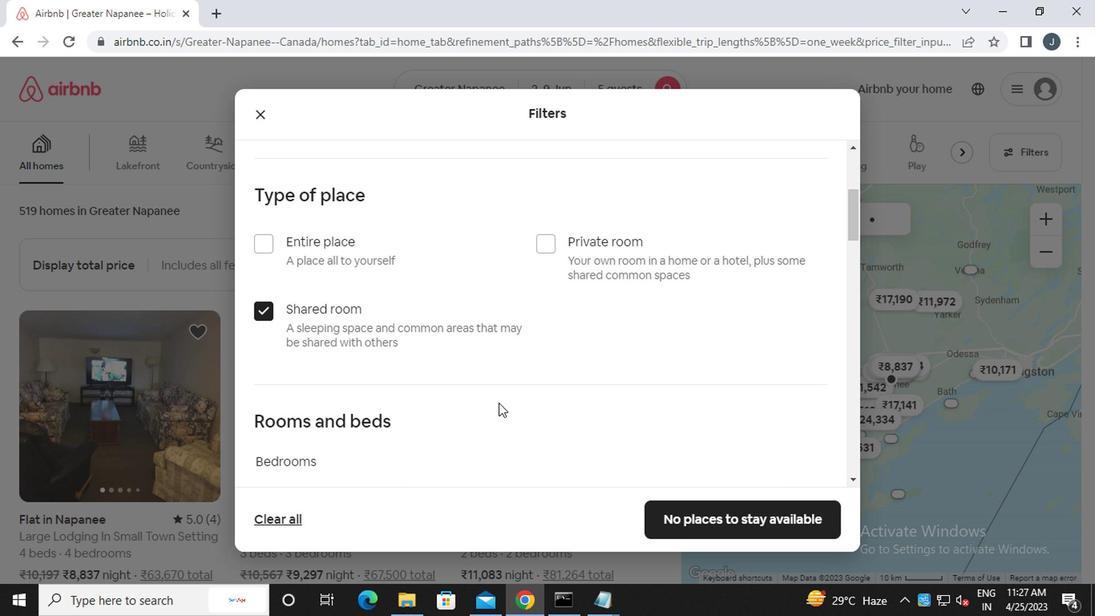 
Action: Mouse scrolled (515, 410) with delta (0, 0)
Screenshot: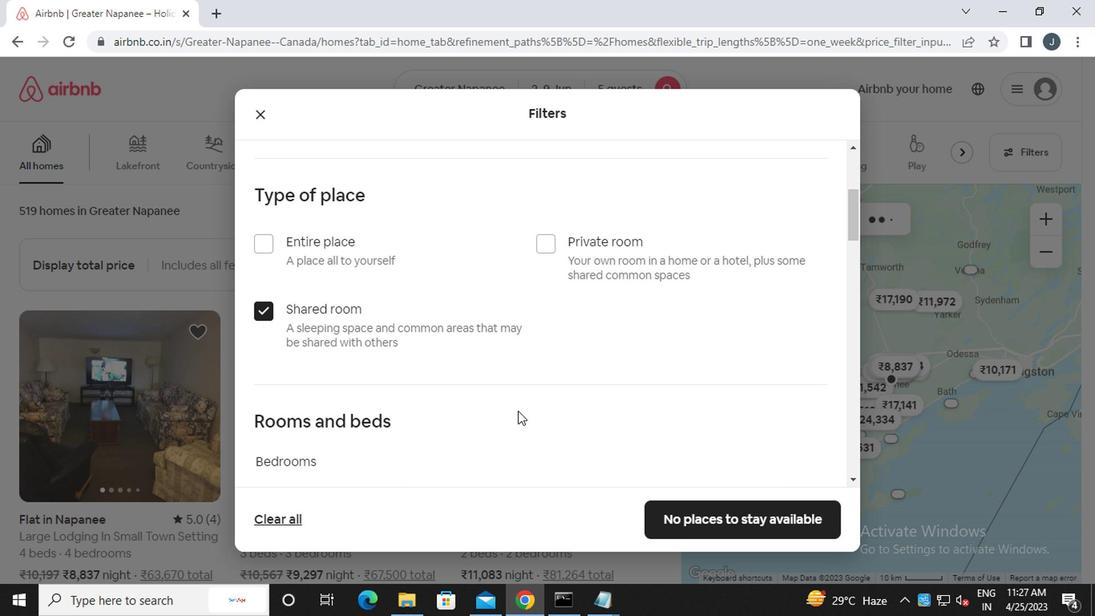 
Action: Mouse scrolled (515, 410) with delta (0, 0)
Screenshot: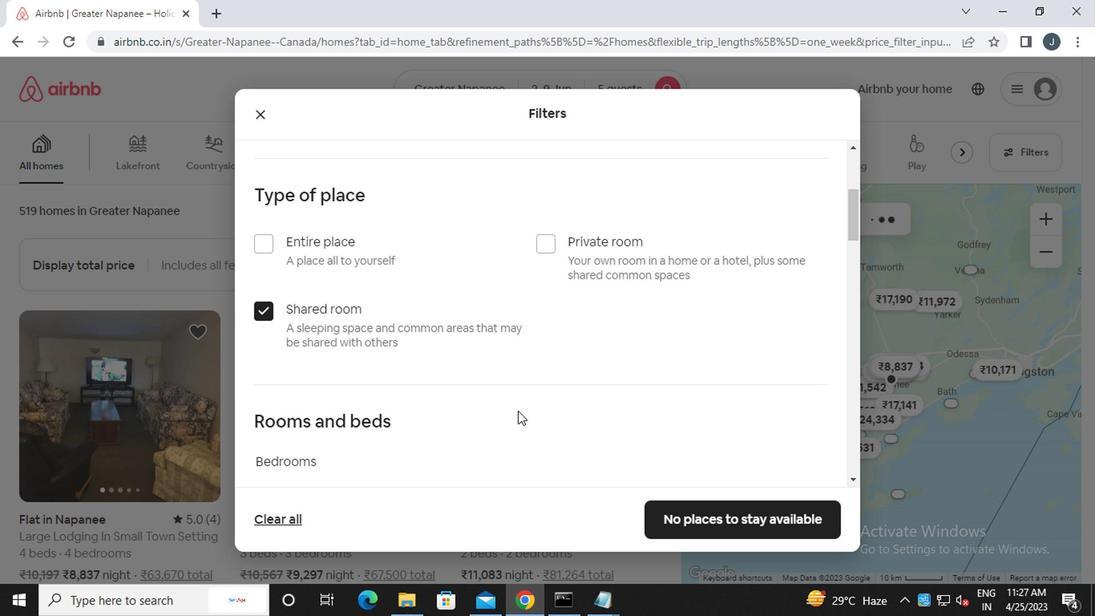 
Action: Mouse scrolled (515, 410) with delta (0, 0)
Screenshot: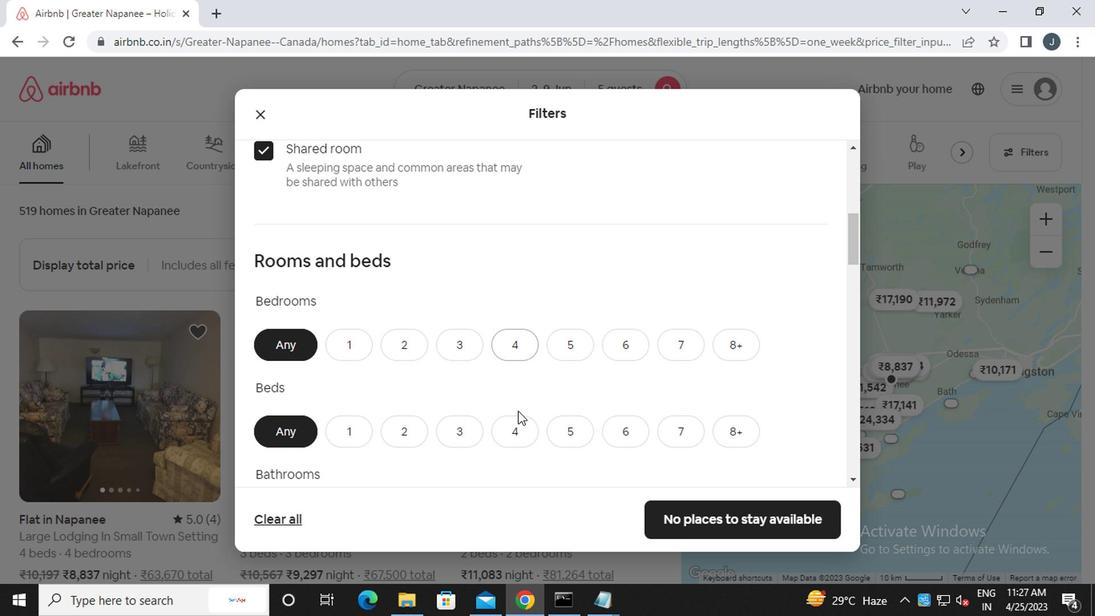 
Action: Mouse moved to (415, 266)
Screenshot: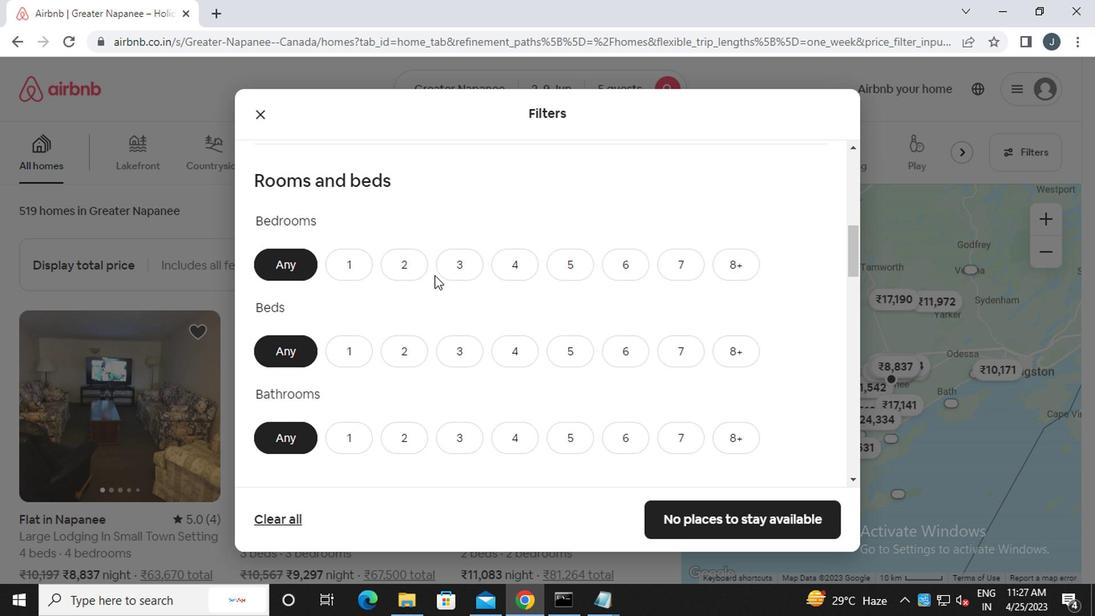 
Action: Mouse pressed left at (415, 266)
Screenshot: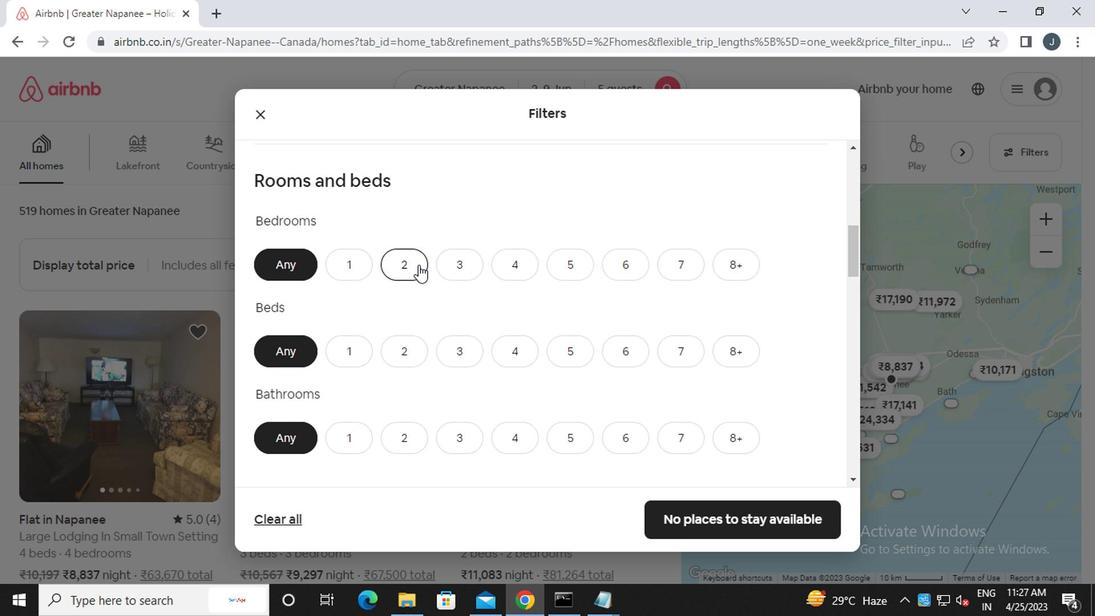 
Action: Mouse moved to (586, 350)
Screenshot: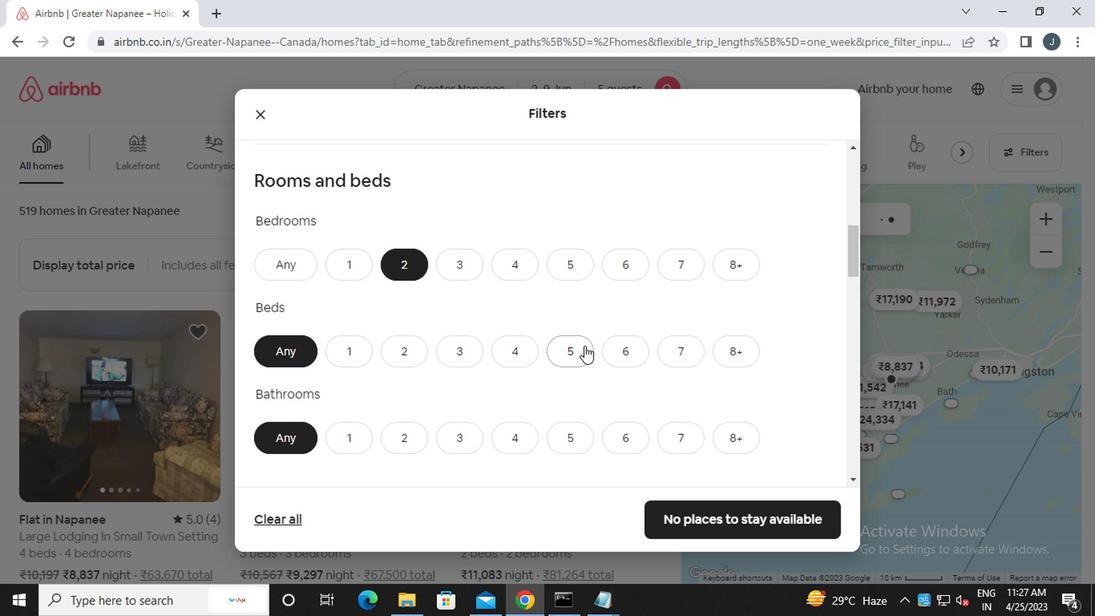 
Action: Mouse pressed left at (586, 350)
Screenshot: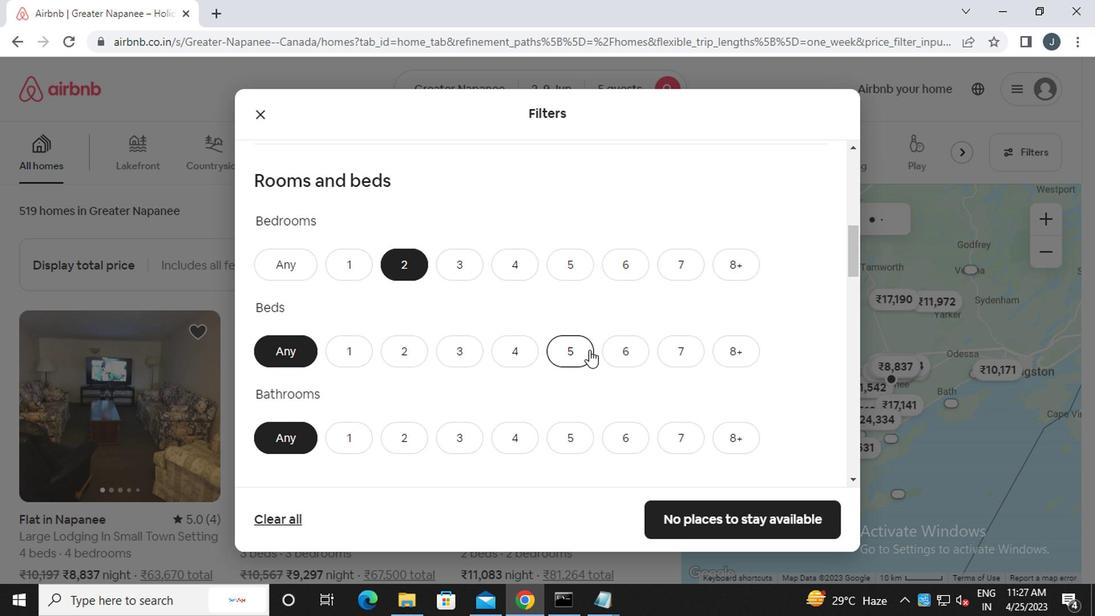 
Action: Mouse moved to (393, 438)
Screenshot: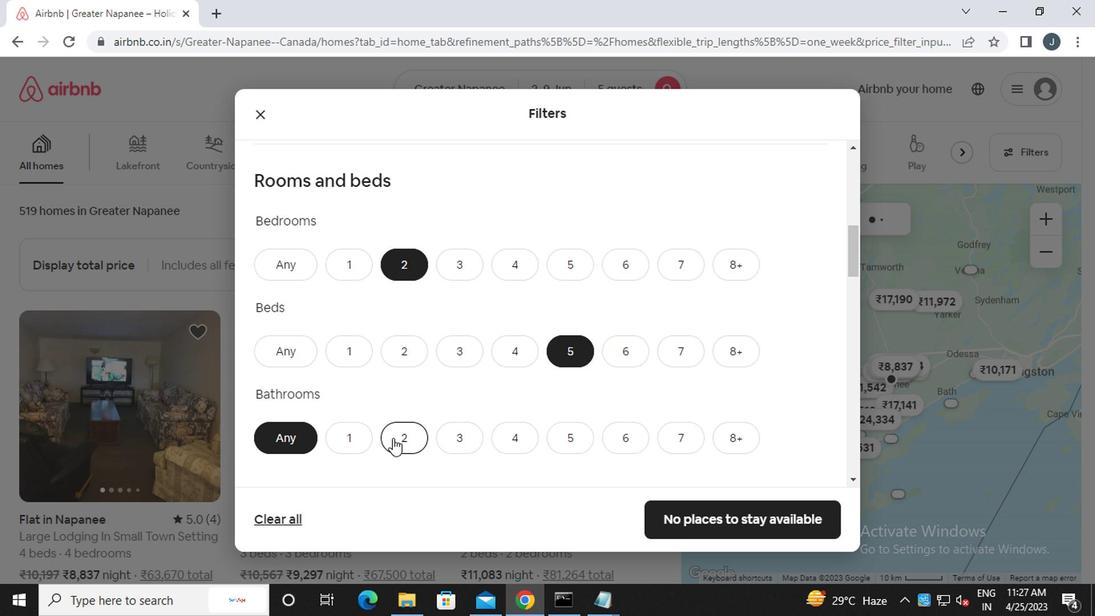 
Action: Mouse pressed left at (393, 438)
Screenshot: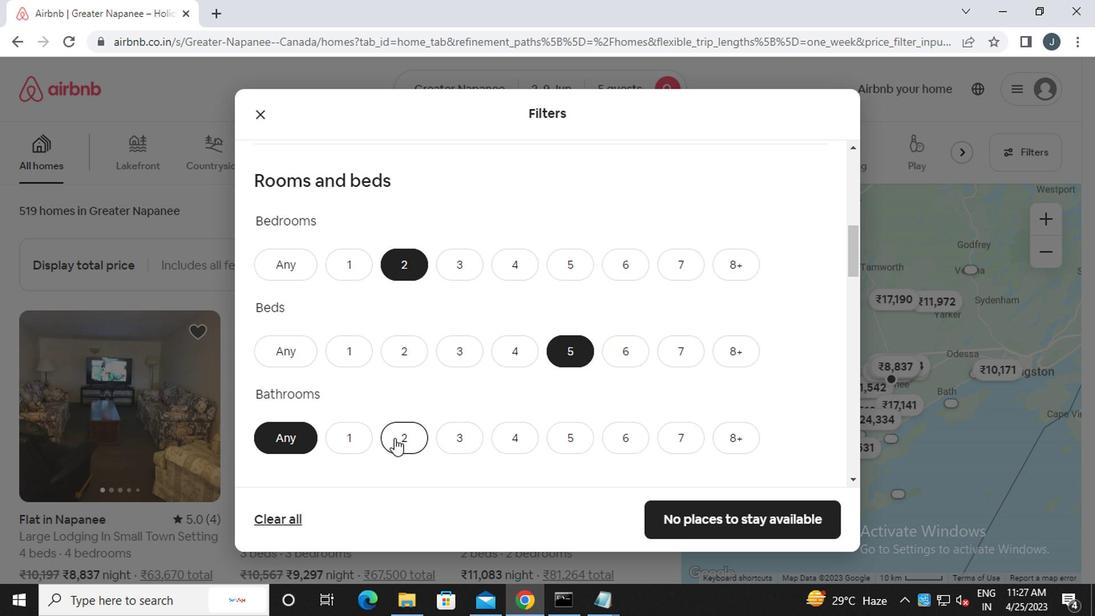 
Action: Mouse moved to (393, 438)
Screenshot: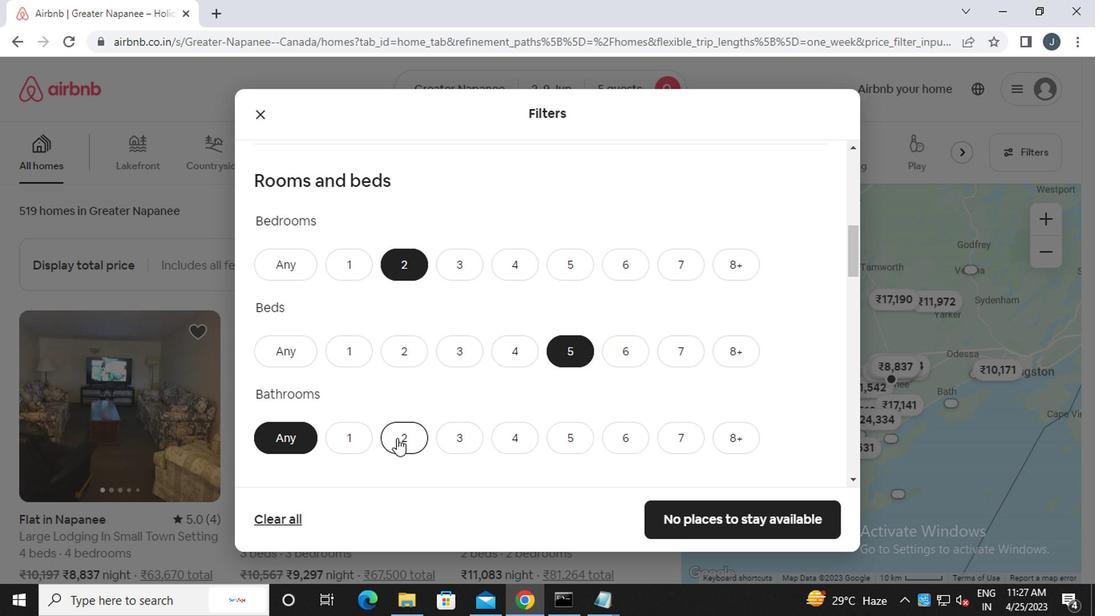 
Action: Mouse scrolled (393, 438) with delta (0, 0)
Screenshot: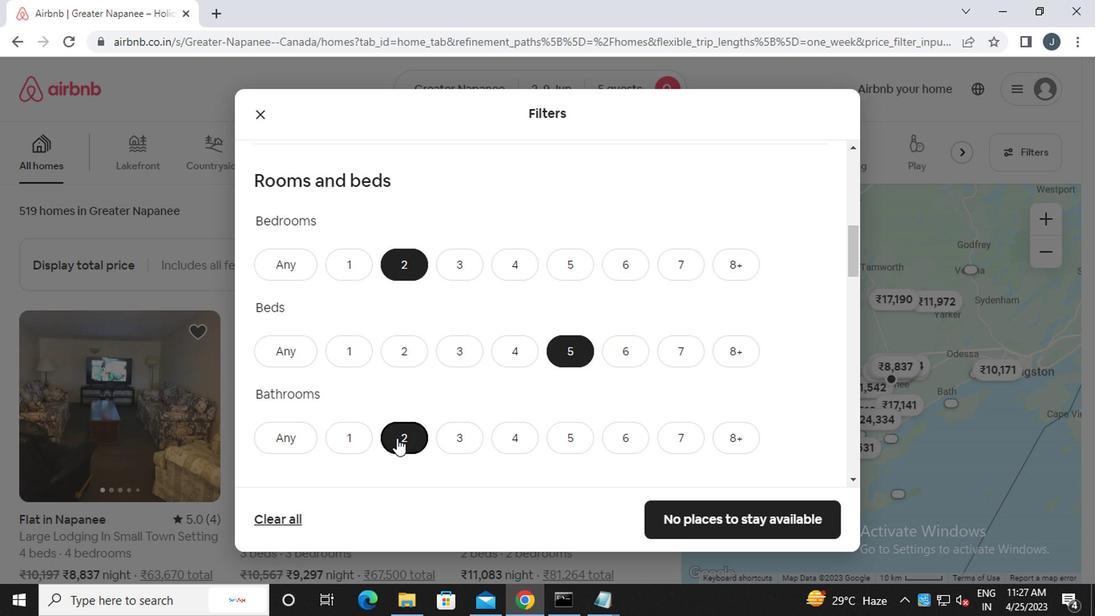 
Action: Mouse scrolled (393, 438) with delta (0, 0)
Screenshot: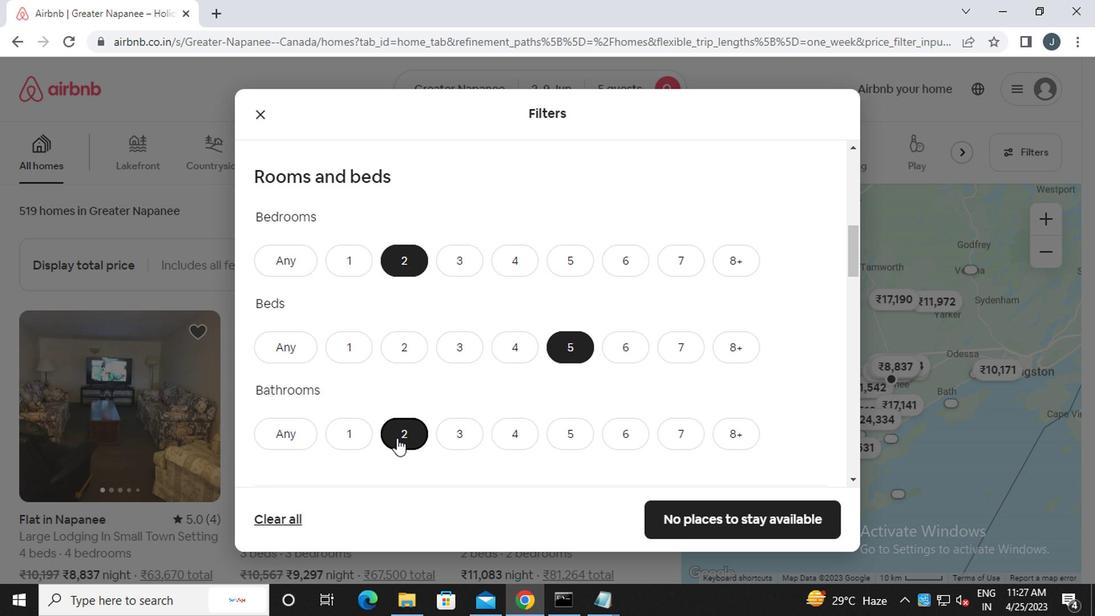 
Action: Mouse moved to (331, 446)
Screenshot: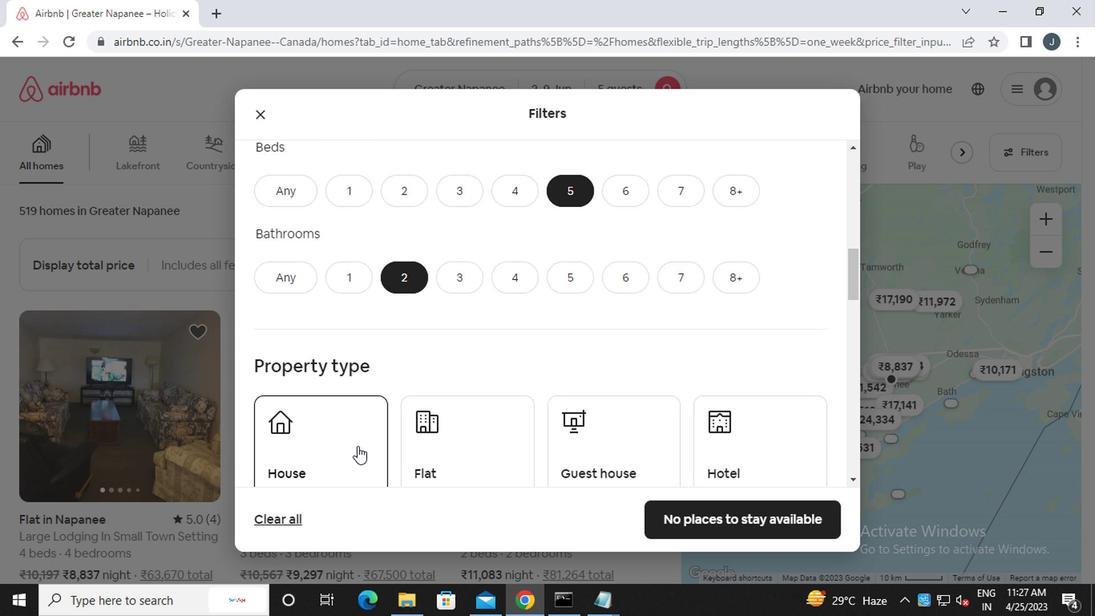 
Action: Mouse pressed left at (331, 446)
Screenshot: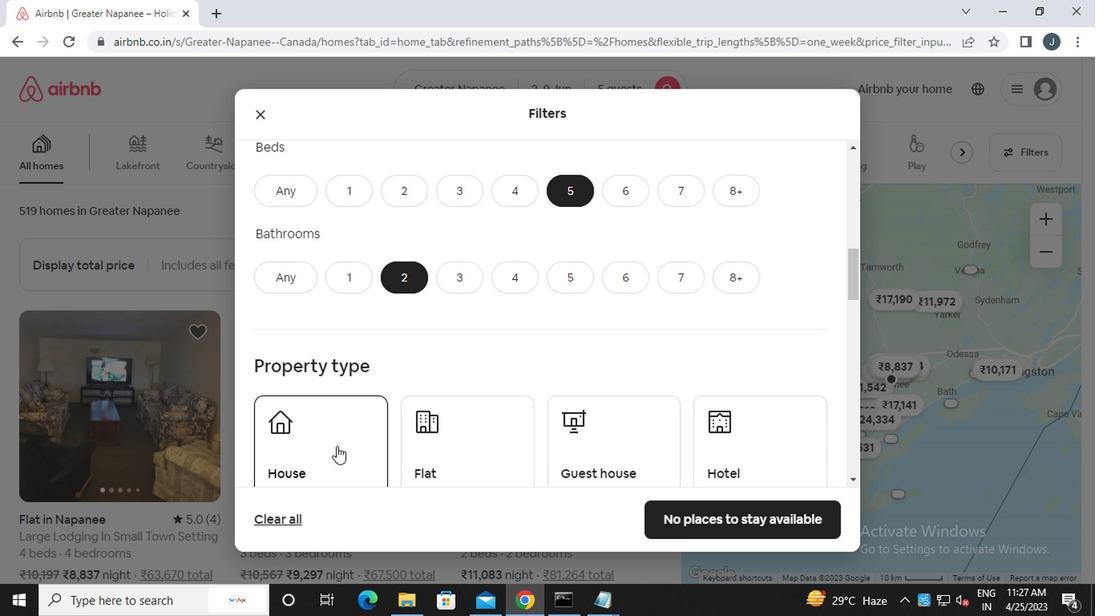 
Action: Mouse moved to (420, 459)
Screenshot: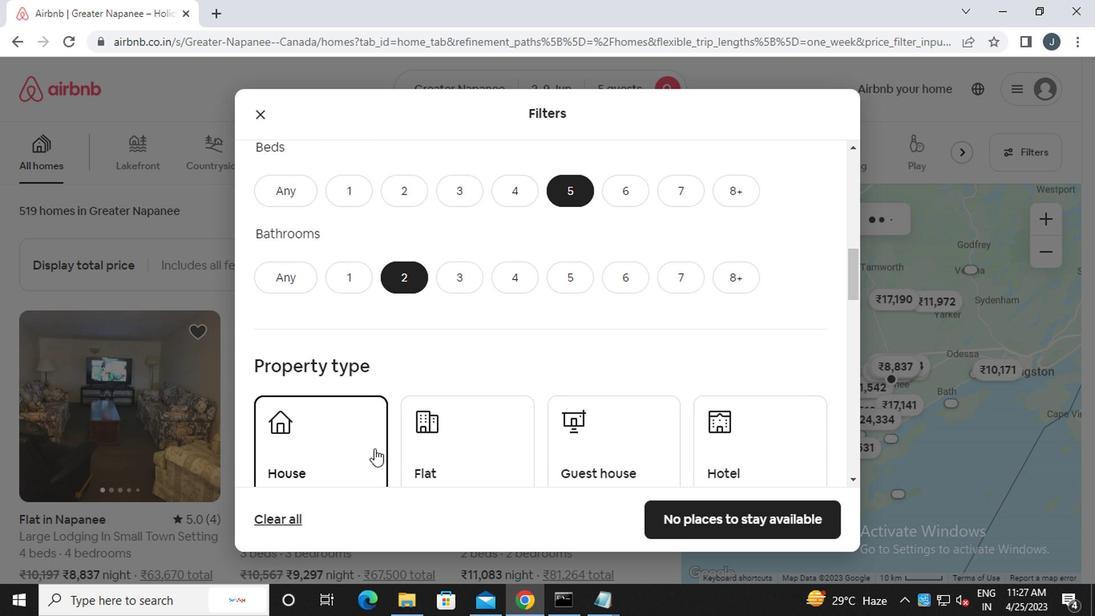 
Action: Mouse pressed left at (420, 459)
Screenshot: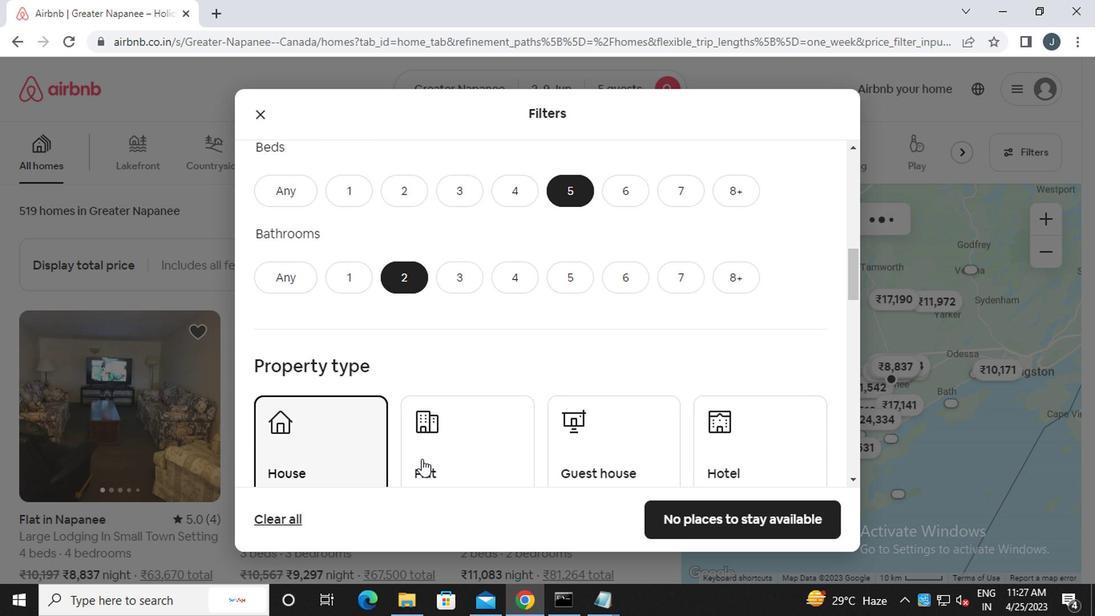 
Action: Mouse moved to (597, 456)
Screenshot: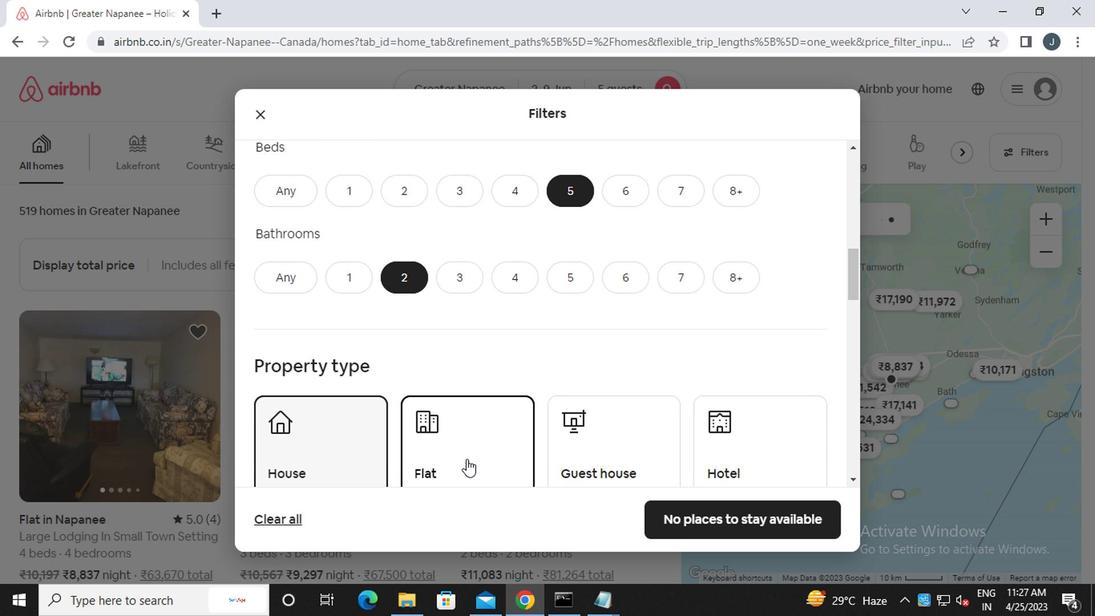 
Action: Mouse pressed left at (597, 456)
Screenshot: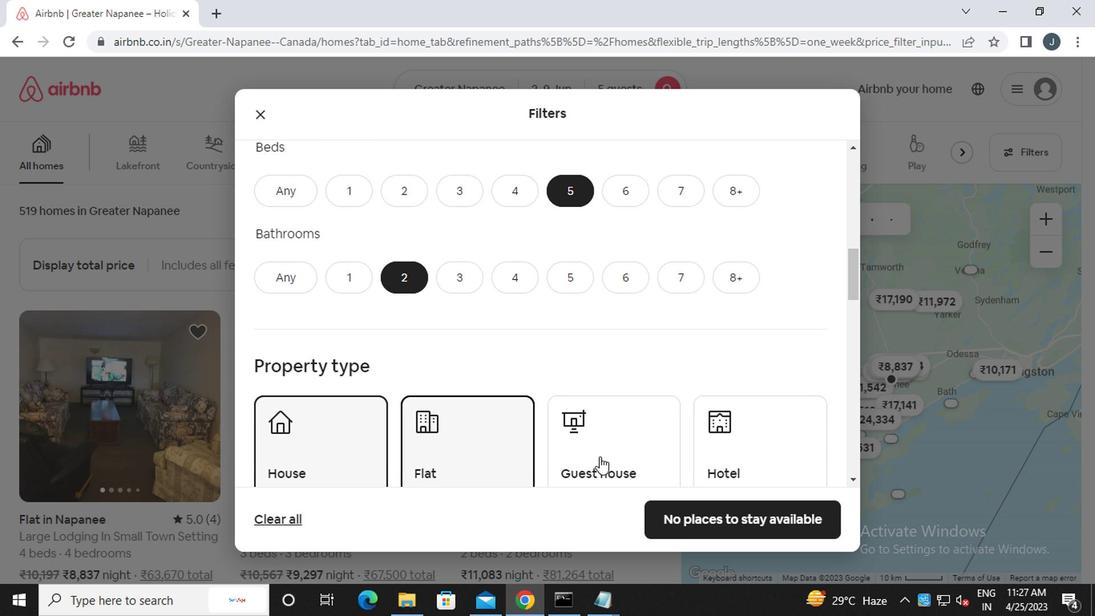
Action: Mouse moved to (594, 455)
Screenshot: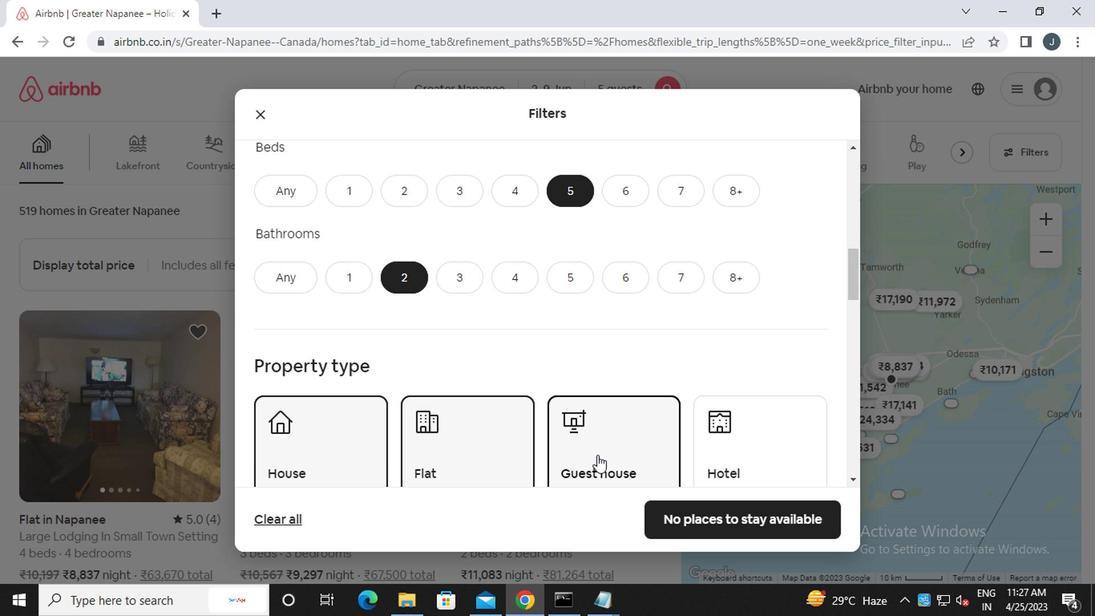 
Action: Mouse scrolled (594, 454) with delta (0, 0)
Screenshot: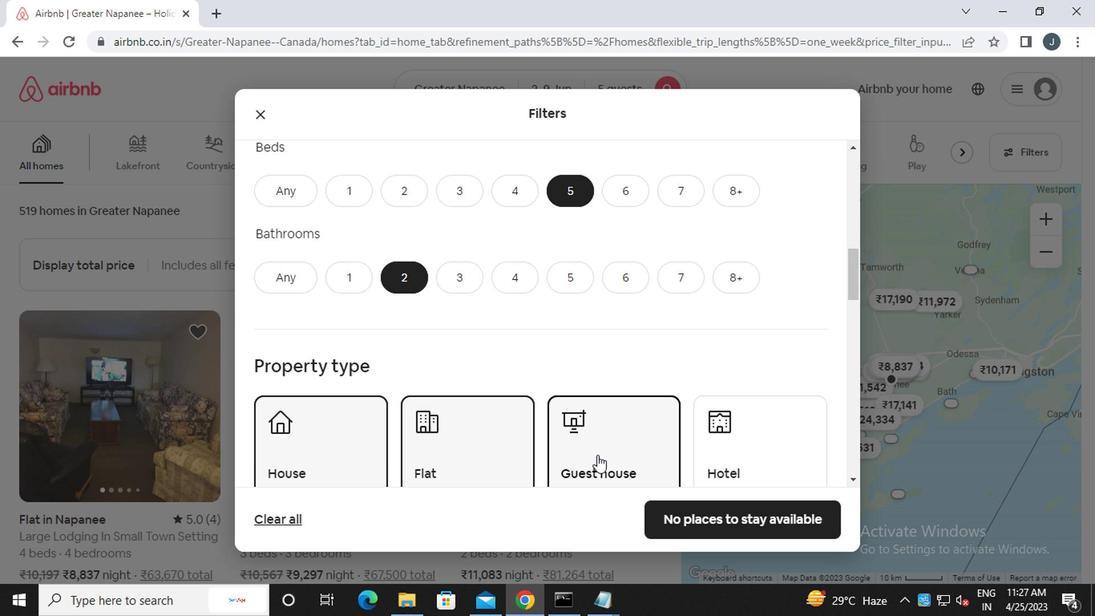 
Action: Mouse scrolled (594, 454) with delta (0, 0)
Screenshot: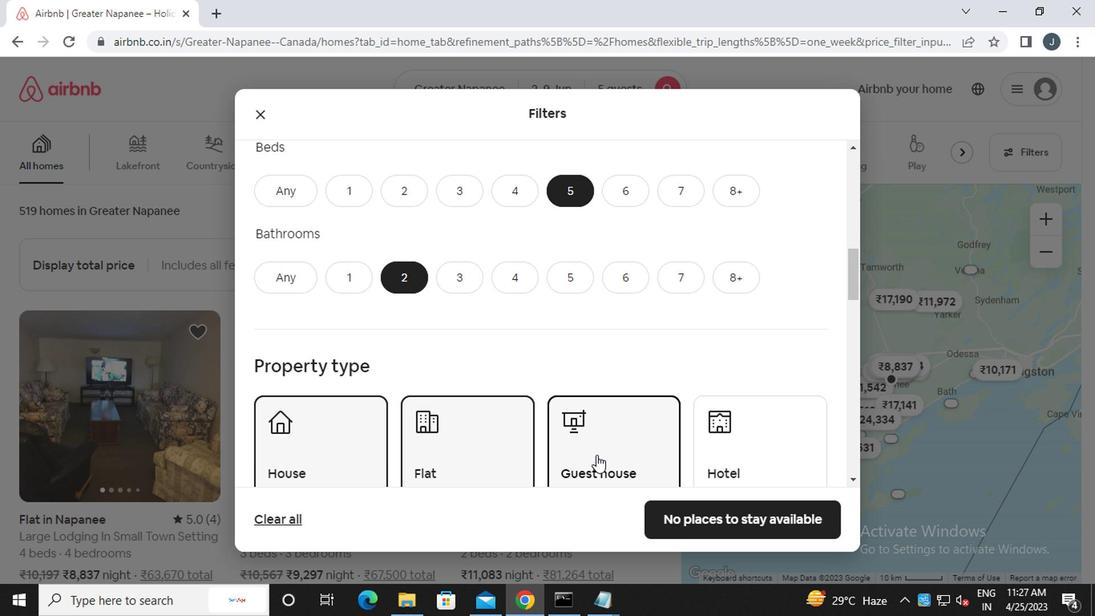 
Action: Mouse scrolled (594, 454) with delta (0, 0)
Screenshot: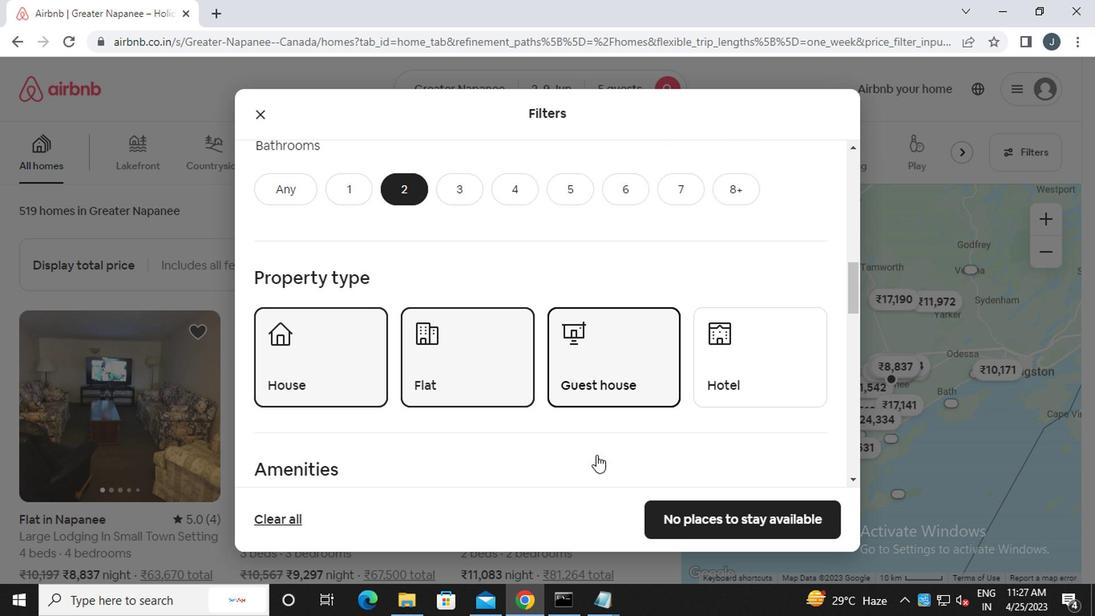 
Action: Mouse scrolled (594, 454) with delta (0, 0)
Screenshot: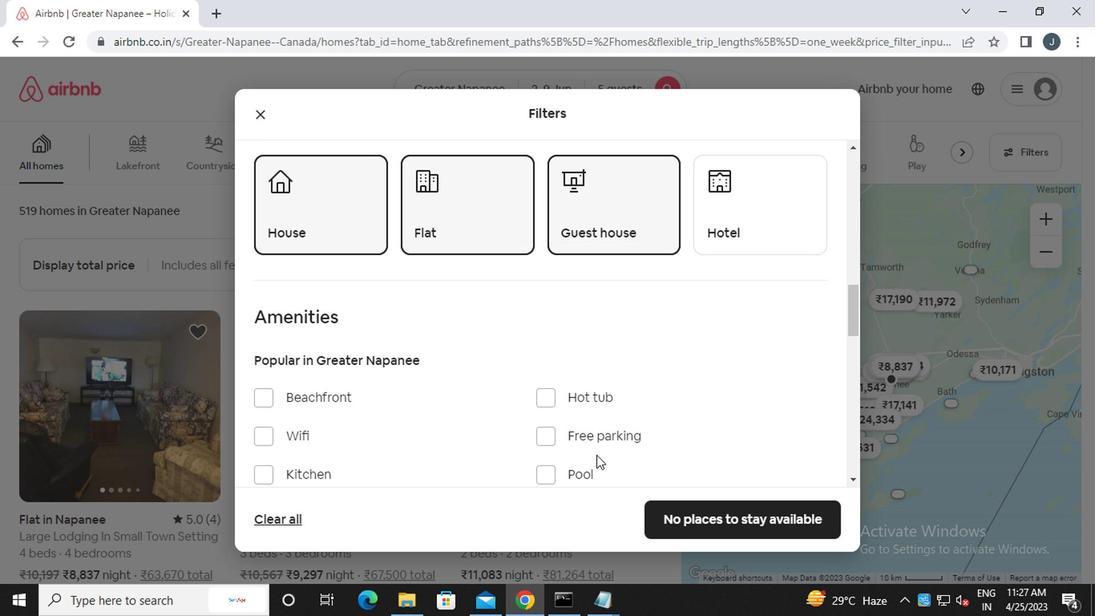 
Action: Mouse scrolled (594, 454) with delta (0, 0)
Screenshot: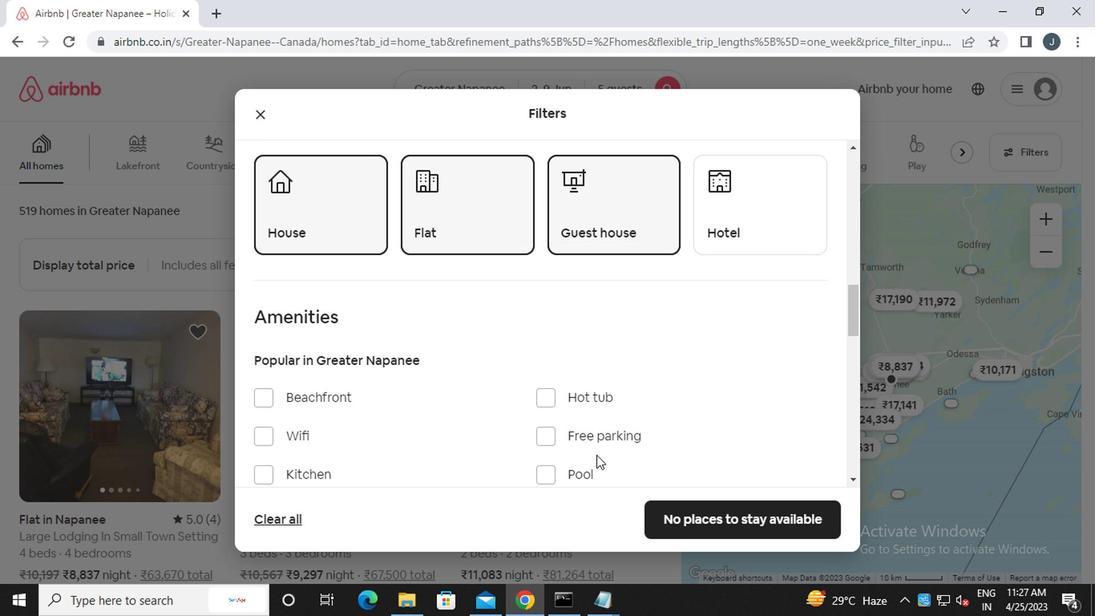 
Action: Mouse scrolled (594, 454) with delta (0, 0)
Screenshot: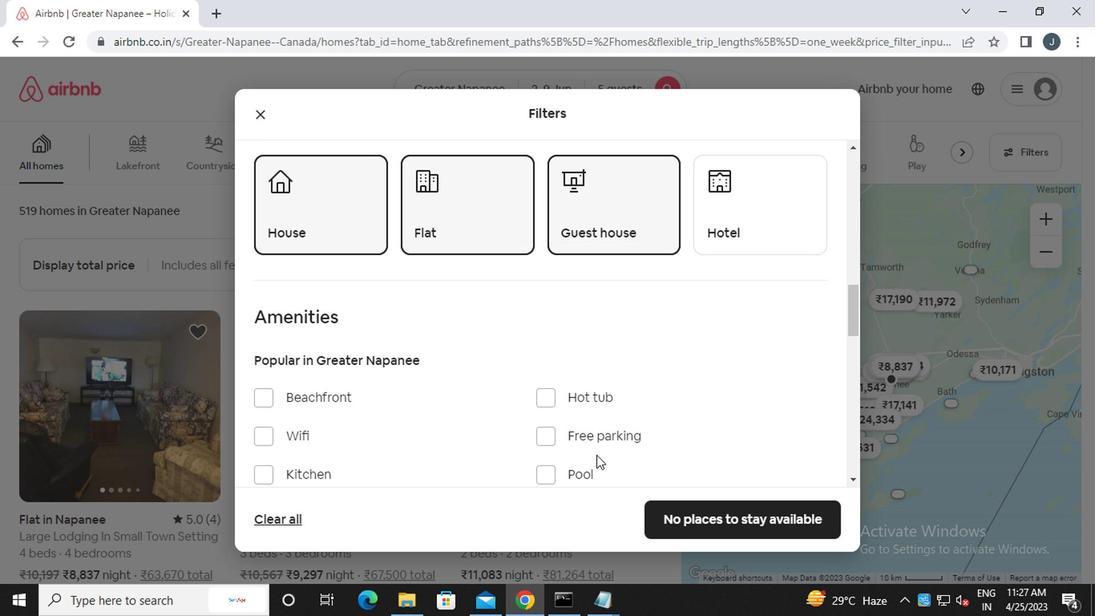 
Action: Mouse scrolled (594, 454) with delta (0, 0)
Screenshot: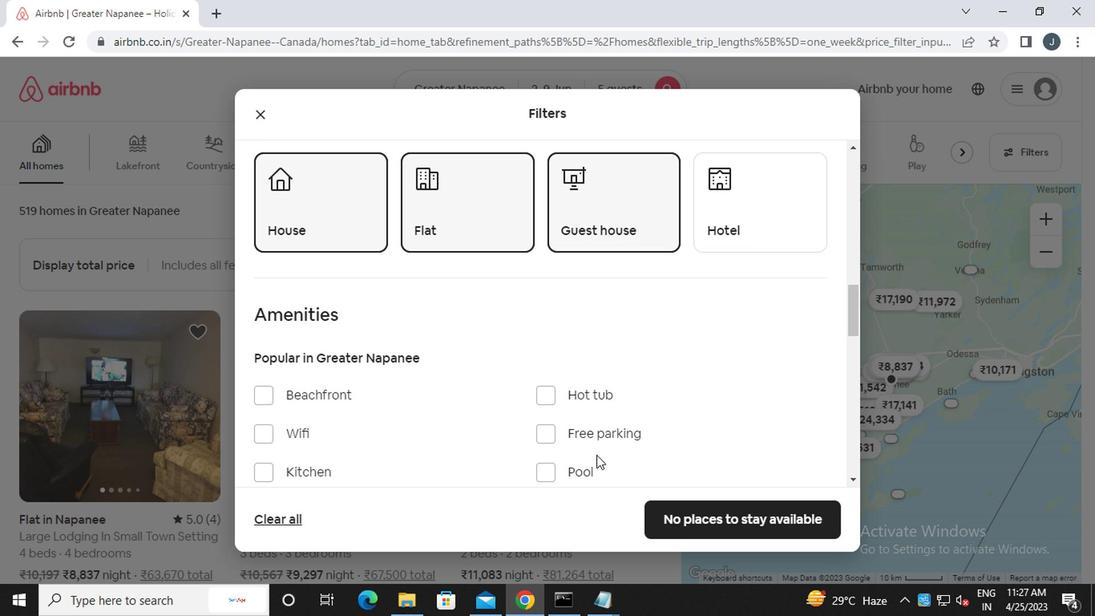 
Action: Mouse scrolled (594, 454) with delta (0, 0)
Screenshot: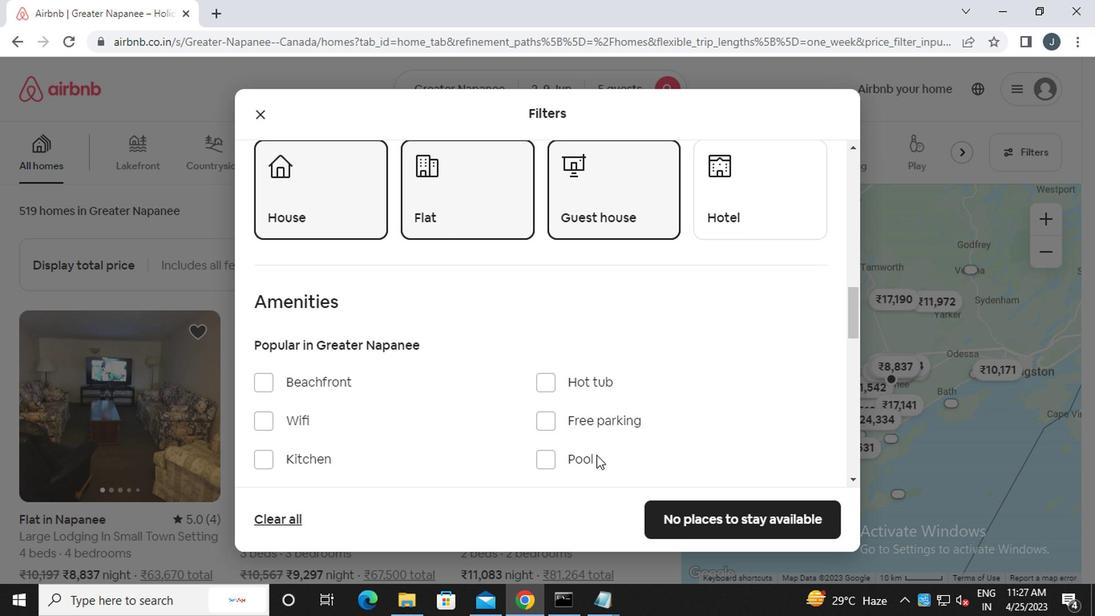 
Action: Mouse moved to (807, 290)
Screenshot: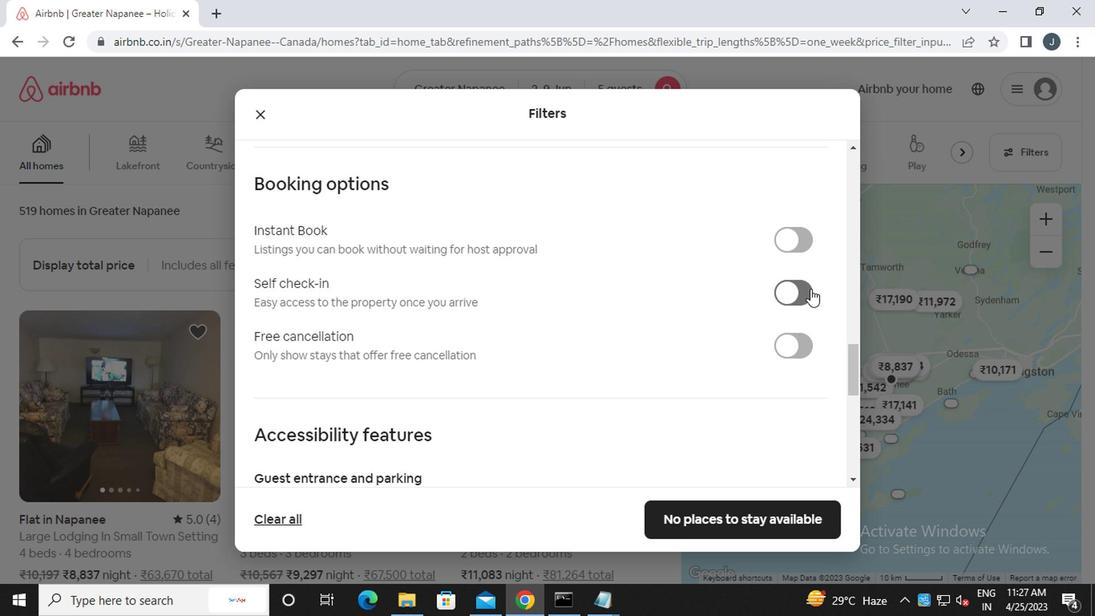 
Action: Mouse pressed left at (807, 290)
Screenshot: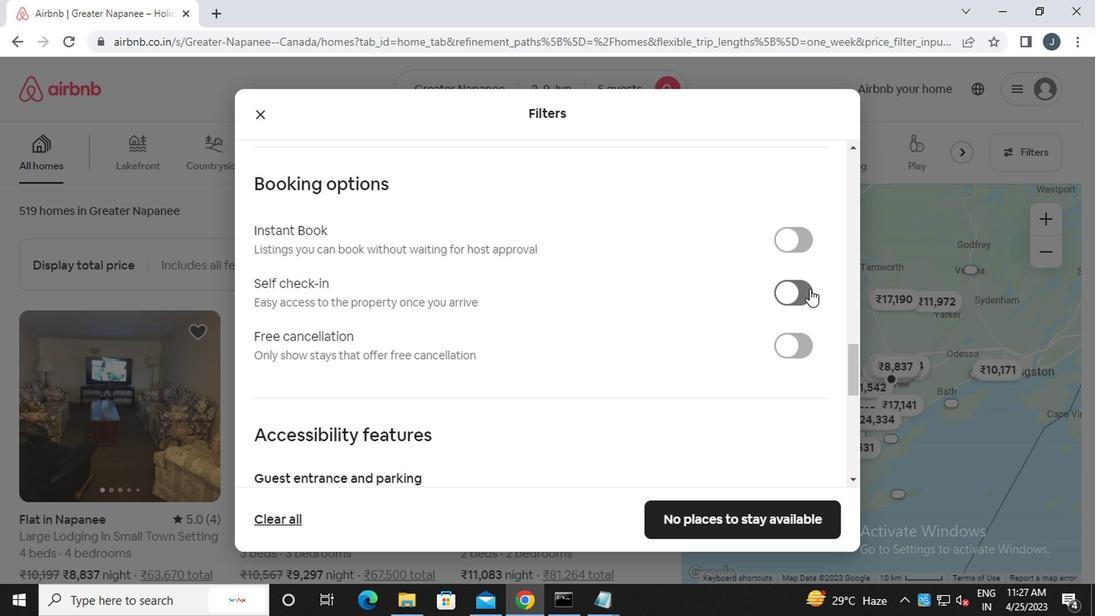 
Action: Mouse moved to (482, 387)
Screenshot: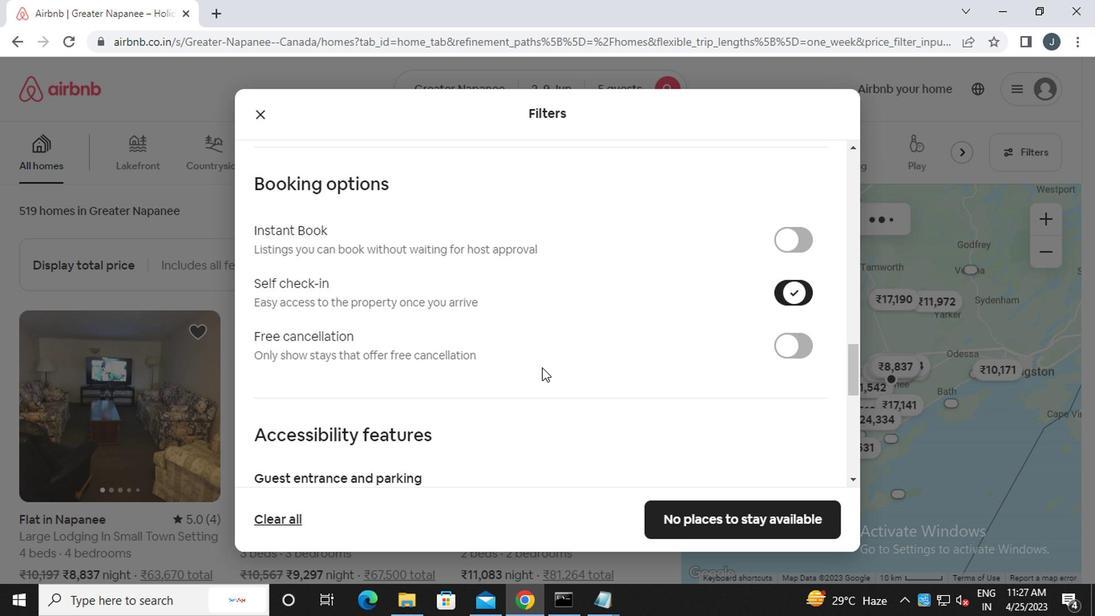 
Action: Mouse scrolled (482, 386) with delta (0, 0)
Screenshot: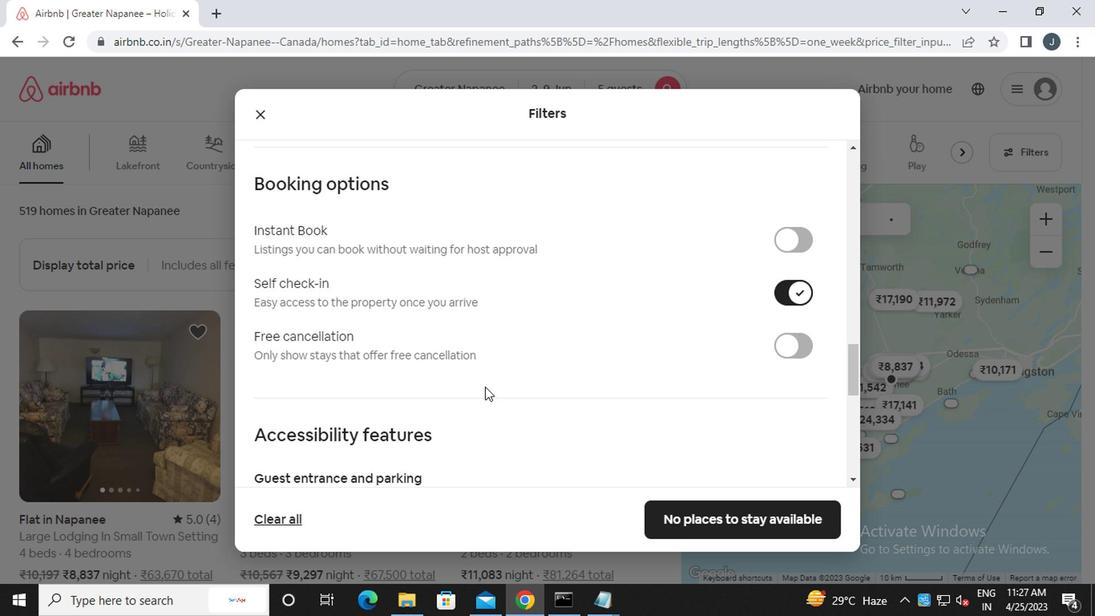 
Action: Mouse scrolled (482, 386) with delta (0, 0)
Screenshot: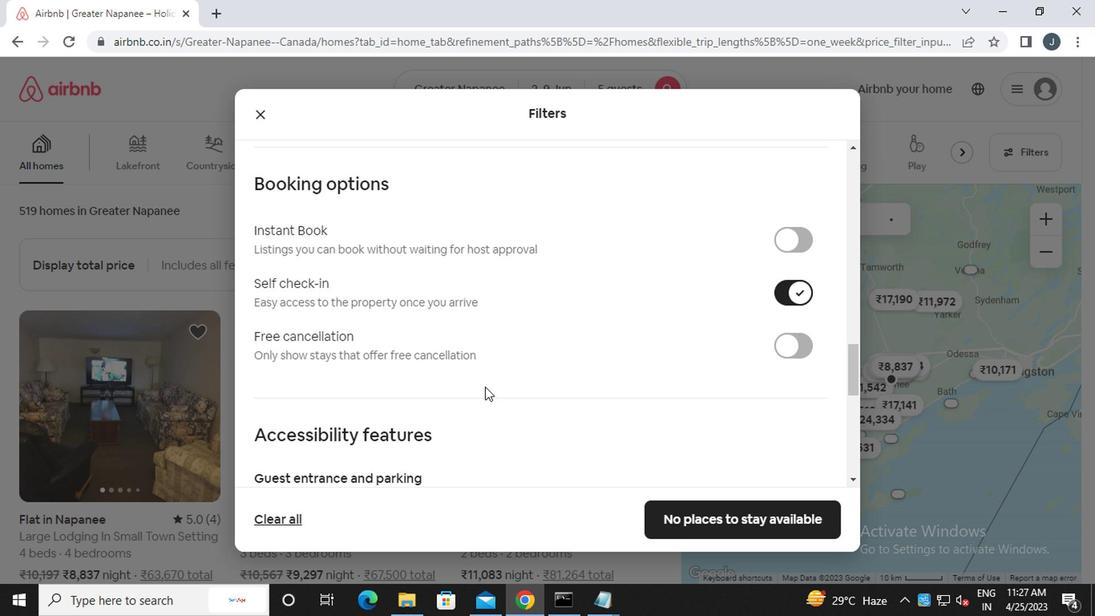 
Action: Mouse scrolled (482, 386) with delta (0, 0)
Screenshot: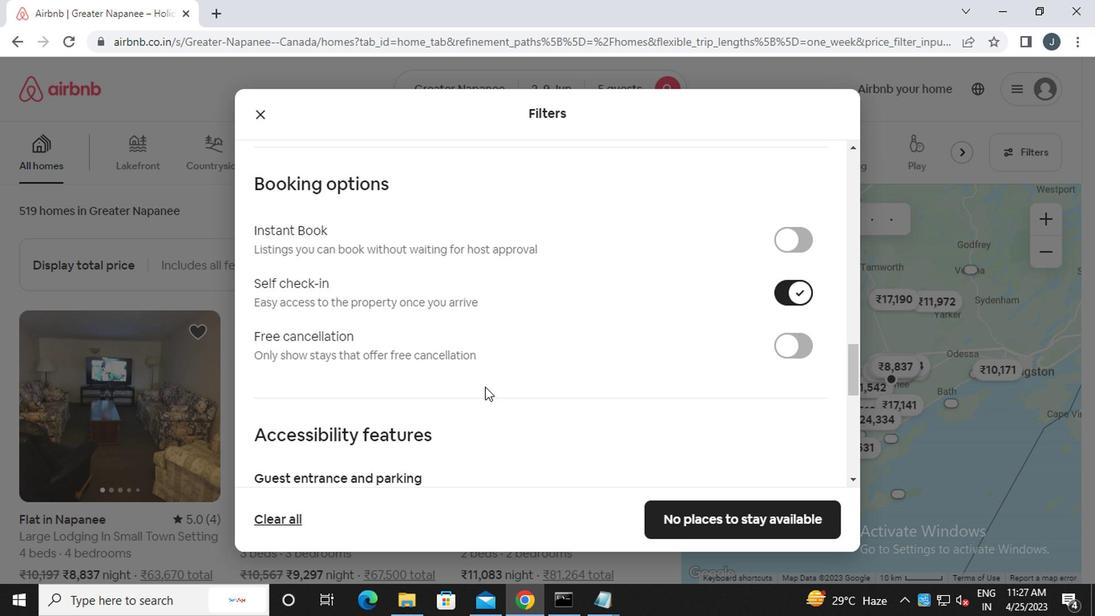 
Action: Mouse scrolled (482, 386) with delta (0, 0)
Screenshot: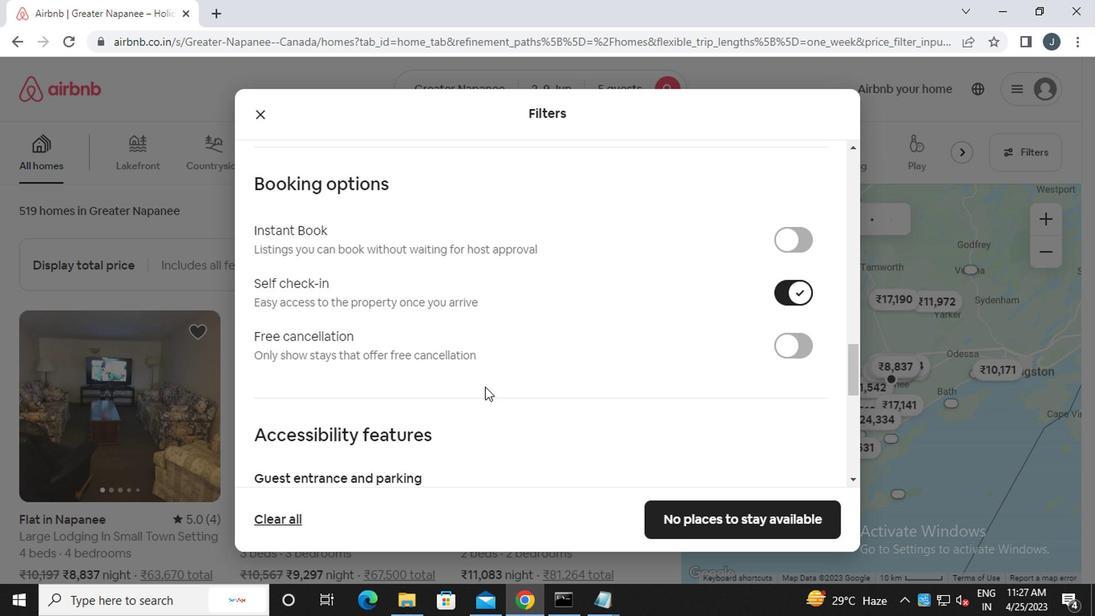 
Action: Mouse scrolled (482, 386) with delta (0, 0)
Screenshot: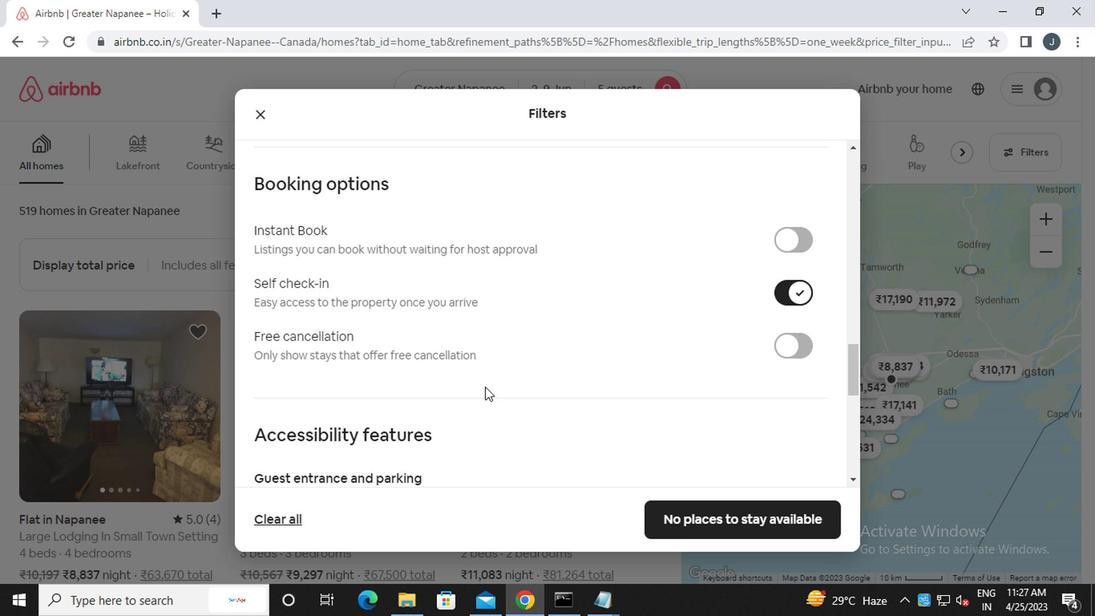 
Action: Mouse scrolled (482, 386) with delta (0, 0)
Screenshot: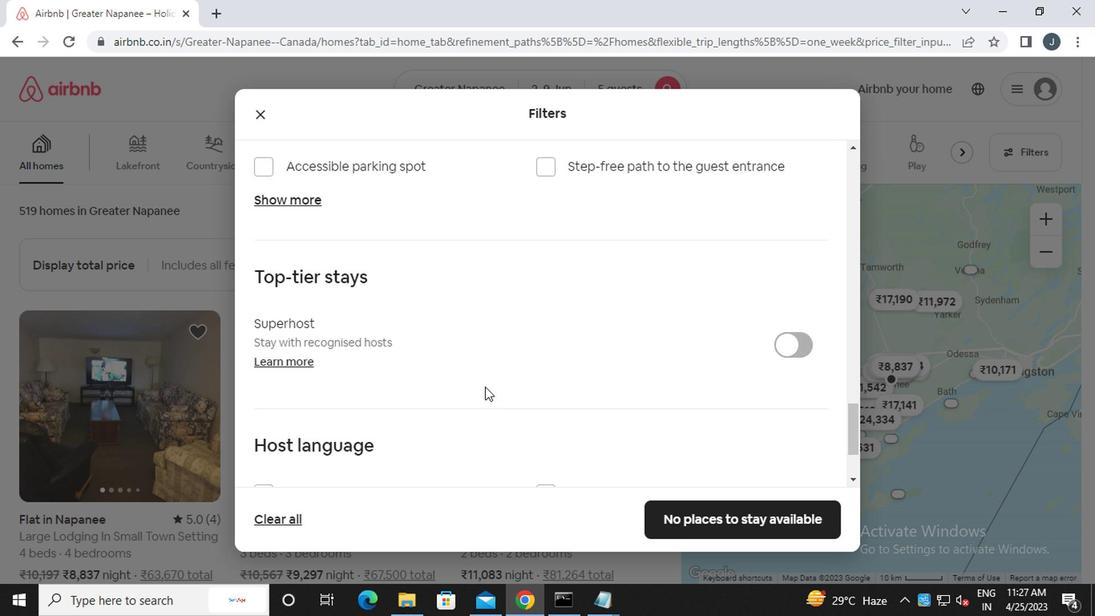 
Action: Mouse scrolled (482, 386) with delta (0, 0)
Screenshot: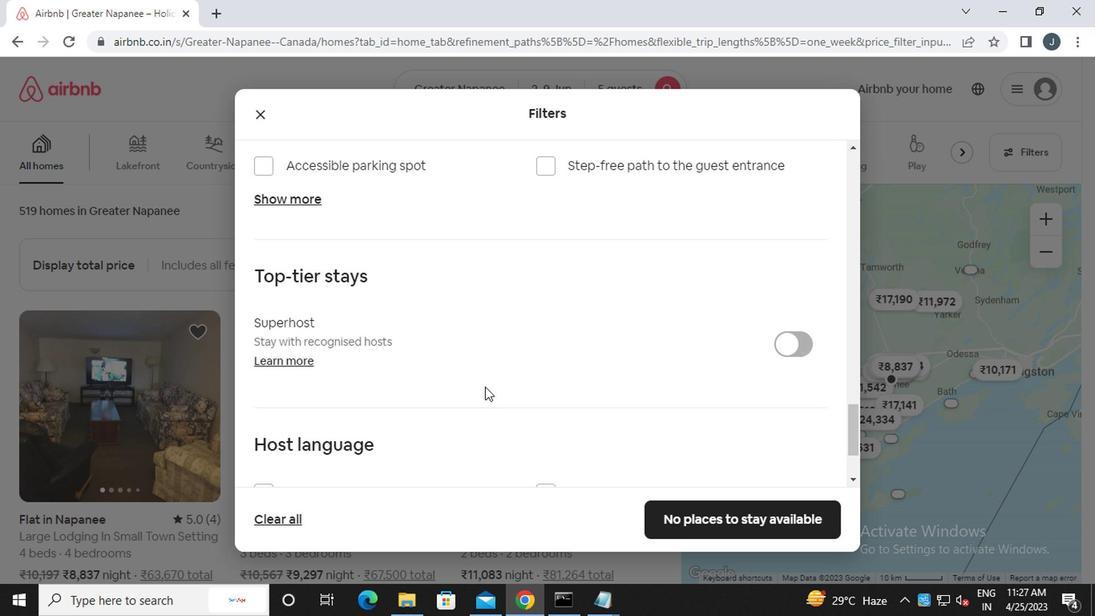 
Action: Mouse scrolled (482, 386) with delta (0, 0)
Screenshot: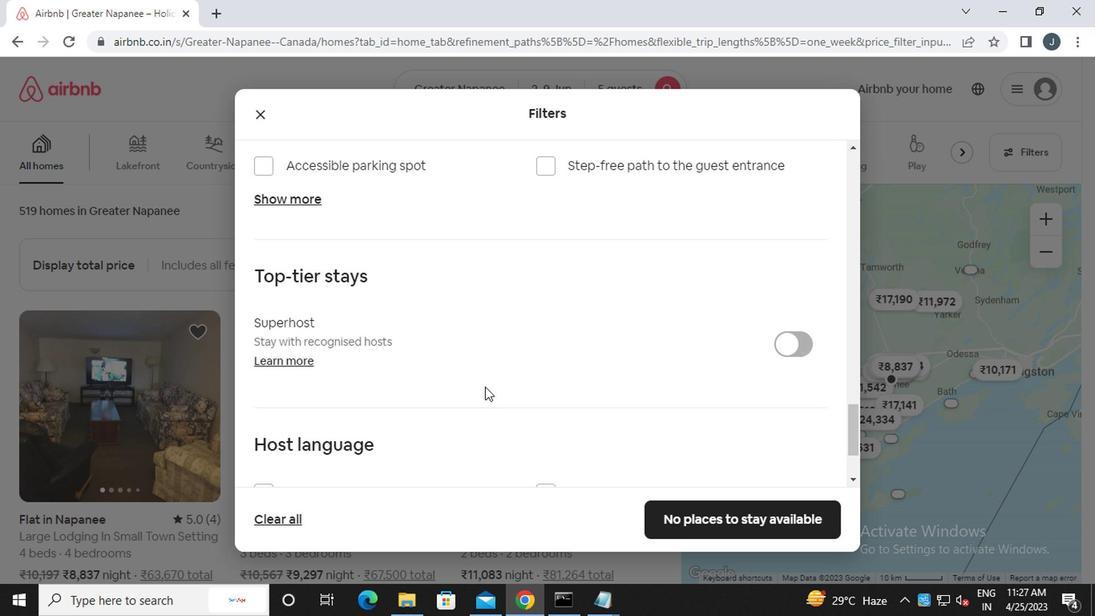 
Action: Mouse scrolled (482, 386) with delta (0, 0)
Screenshot: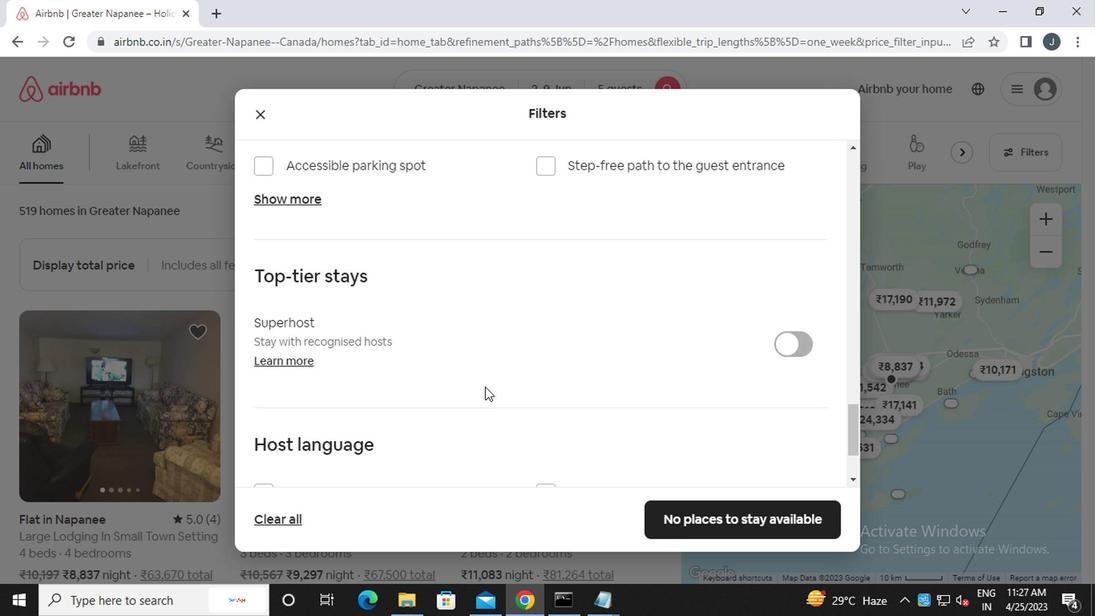 
Action: Mouse scrolled (482, 386) with delta (0, 0)
Screenshot: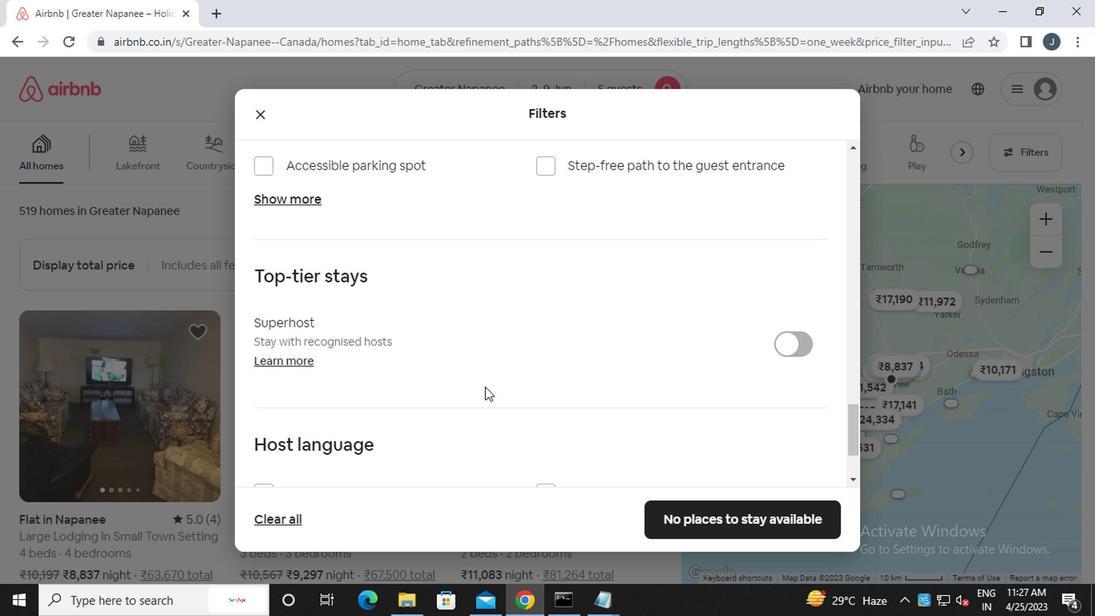 
Action: Mouse moved to (273, 371)
Screenshot: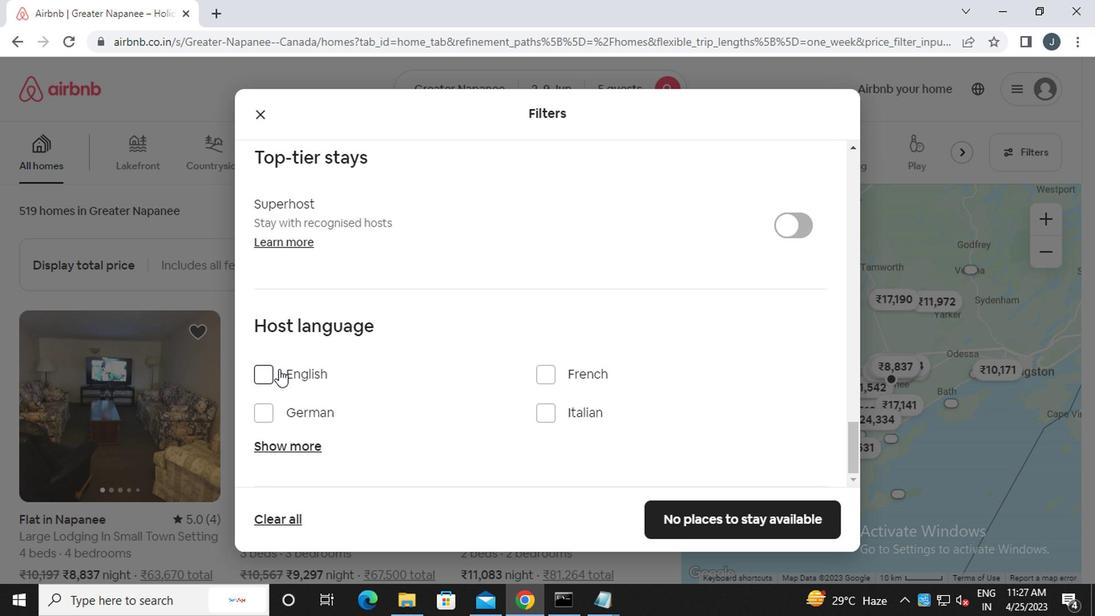 
Action: Mouse pressed left at (273, 371)
Screenshot: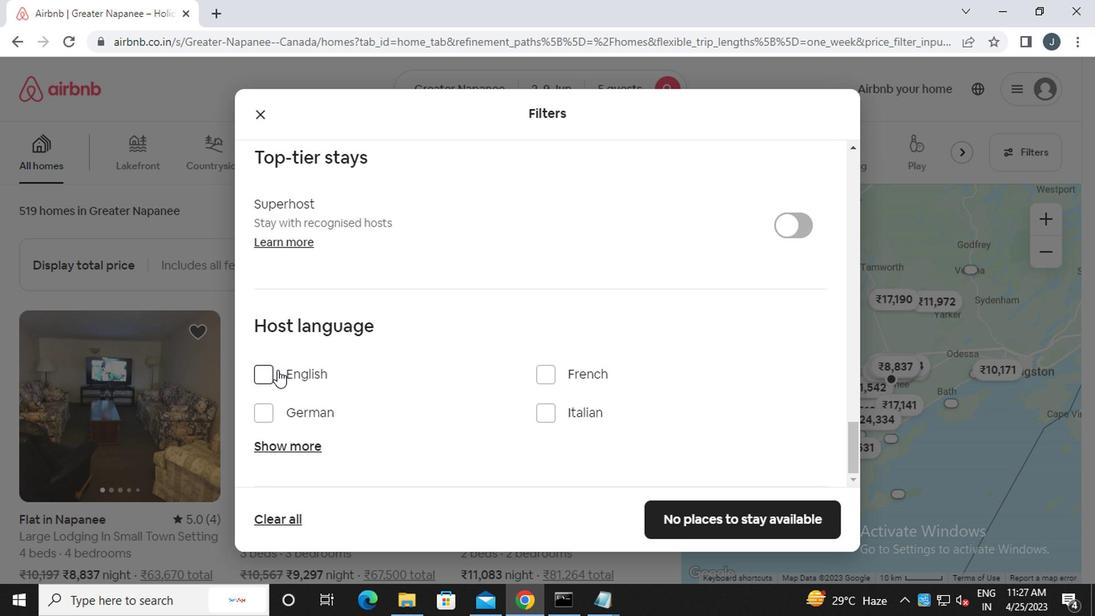 
Action: Mouse moved to (703, 515)
Screenshot: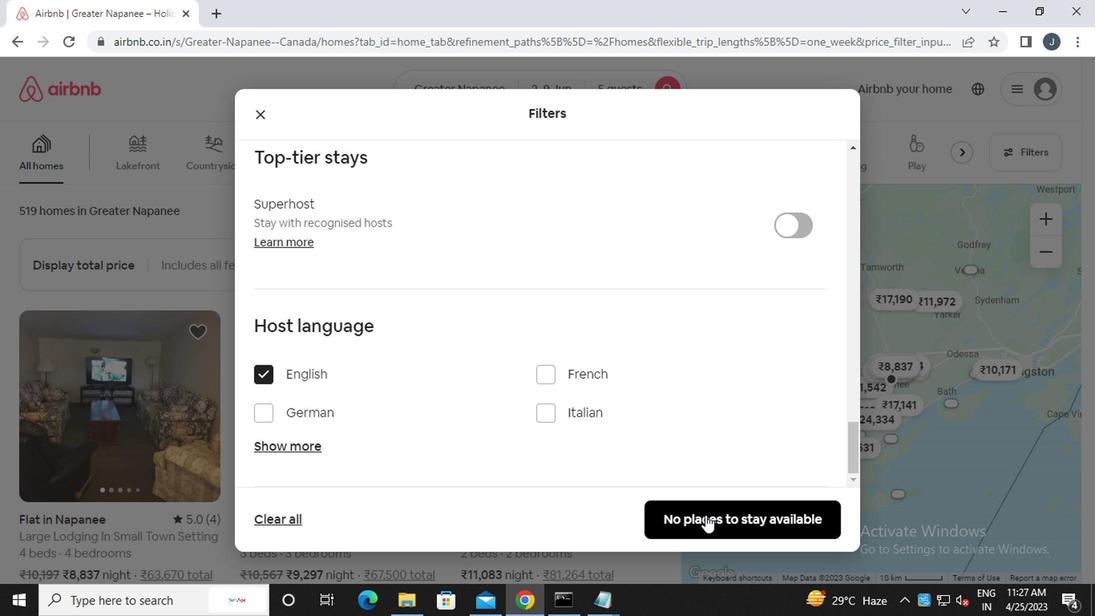 
Action: Mouse pressed left at (703, 515)
Screenshot: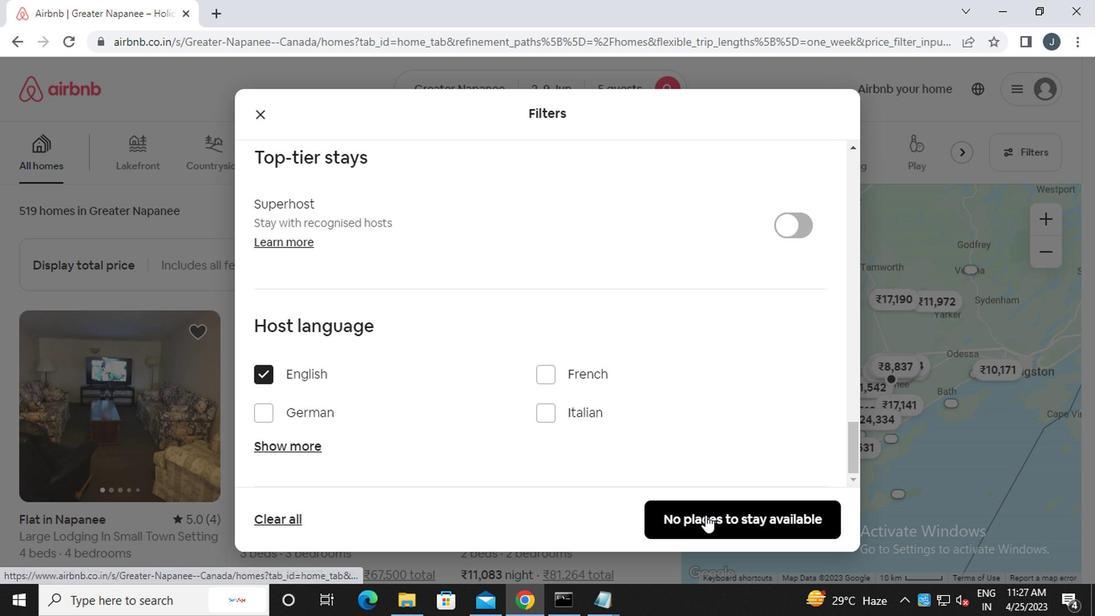 
Action: Mouse moved to (698, 512)
Screenshot: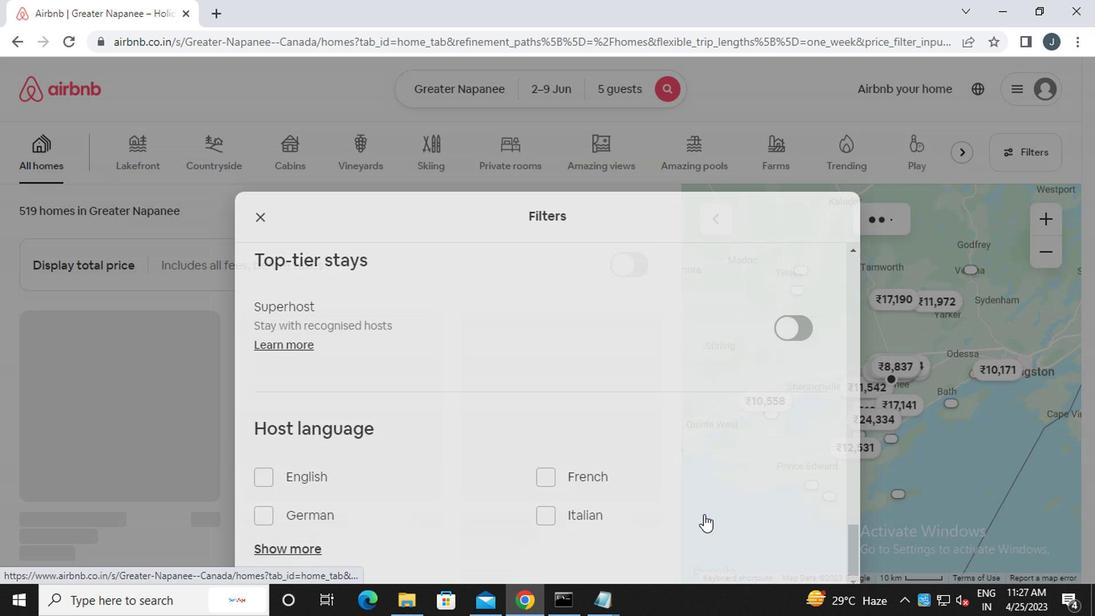 
